 Task: Find connections with filter location Tamandaré with filter topic #Entrepreneurshipwith filter profile language French with filter current company Aragen Life Sciences with filter school Bangalore University with filter industry Accessible Architecture and Design with filter service category Lead Generation with filter keywords title Title Analyst
Action: Mouse moved to (264, 348)
Screenshot: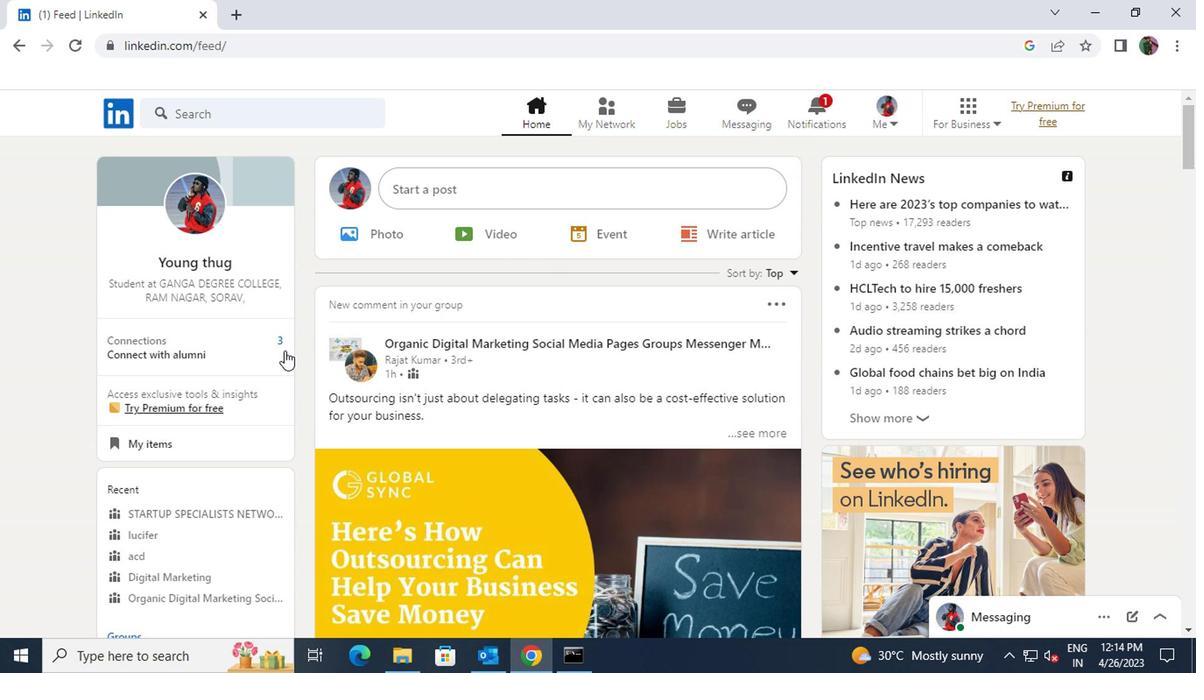 
Action: Mouse pressed left at (264, 348)
Screenshot: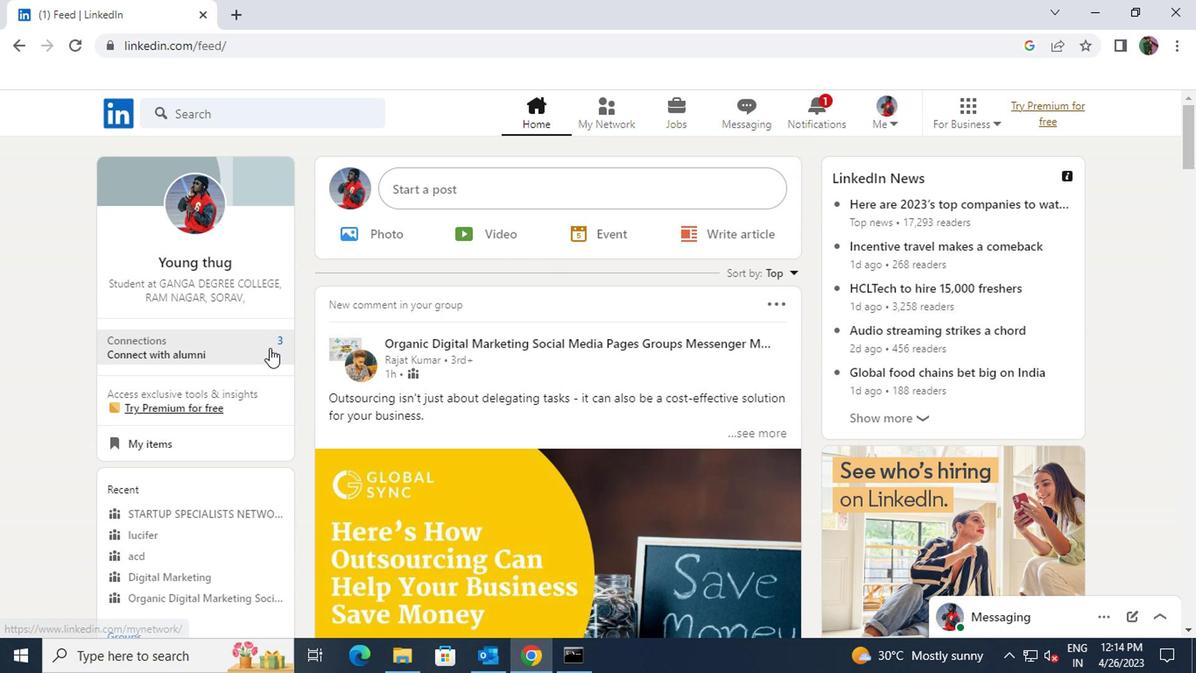 
Action: Mouse moved to (258, 208)
Screenshot: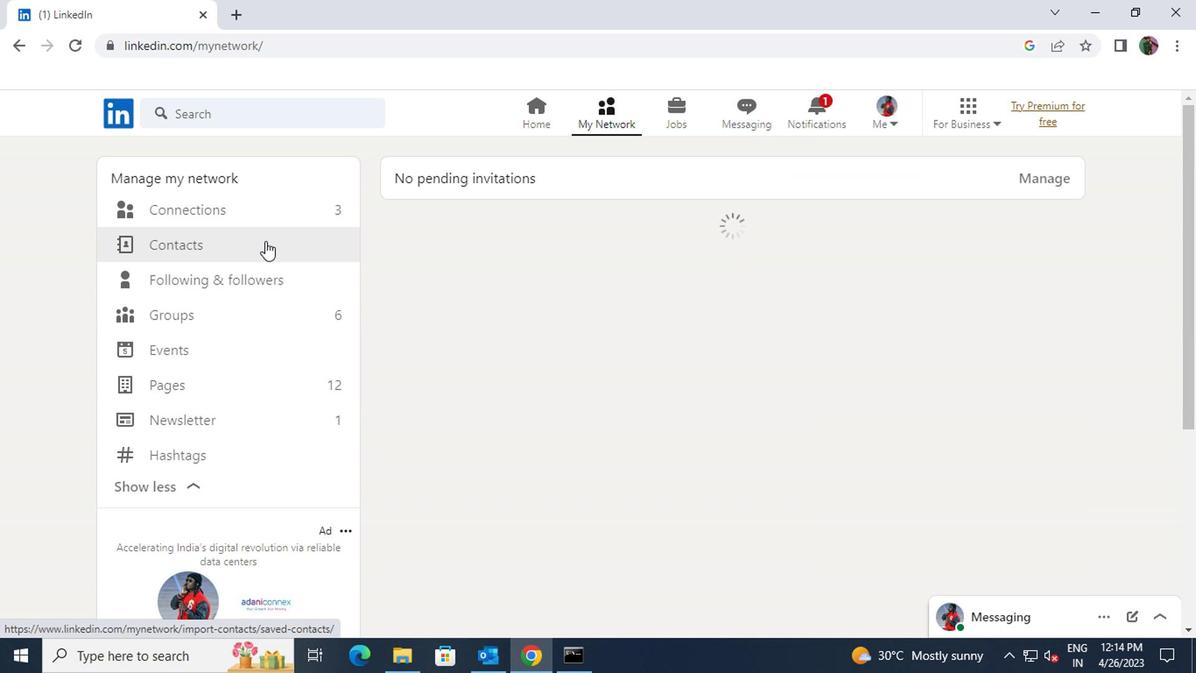 
Action: Mouse pressed left at (258, 208)
Screenshot: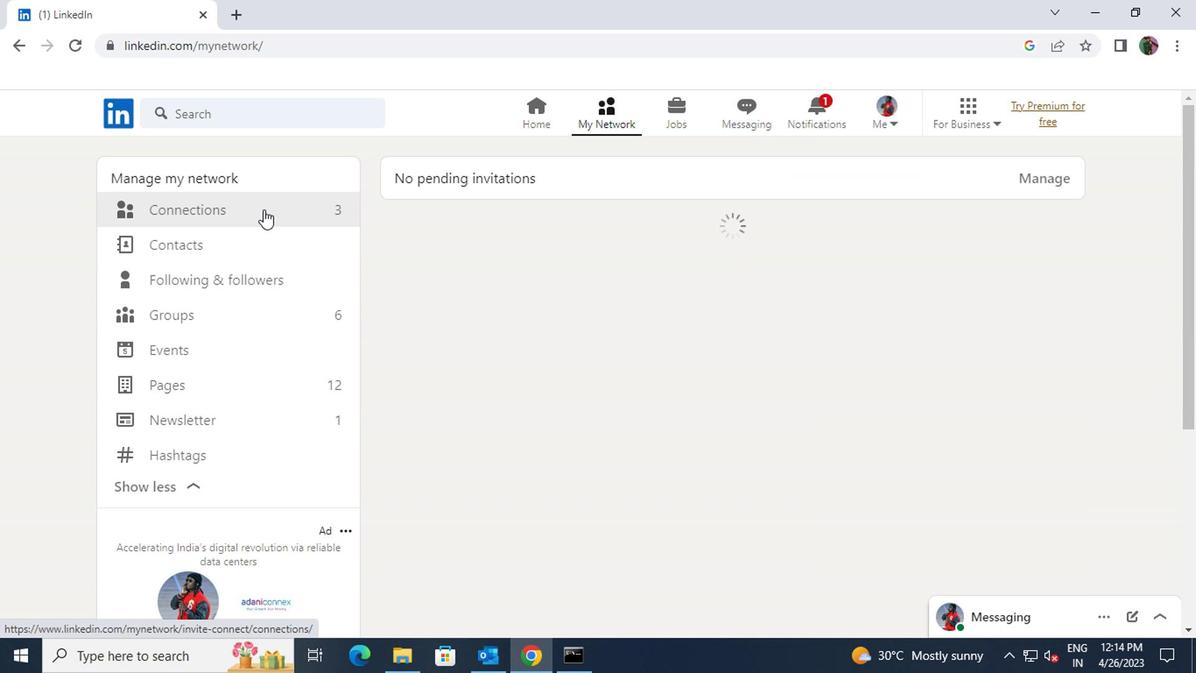 
Action: Mouse moved to (696, 211)
Screenshot: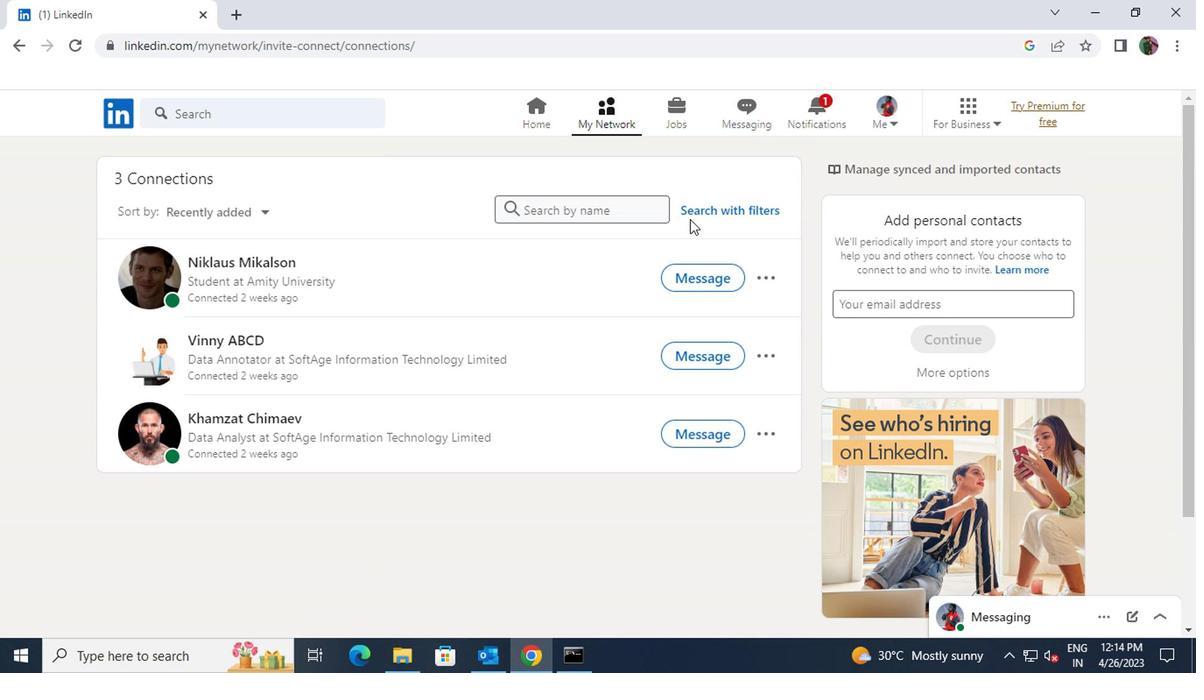 
Action: Mouse pressed left at (696, 211)
Screenshot: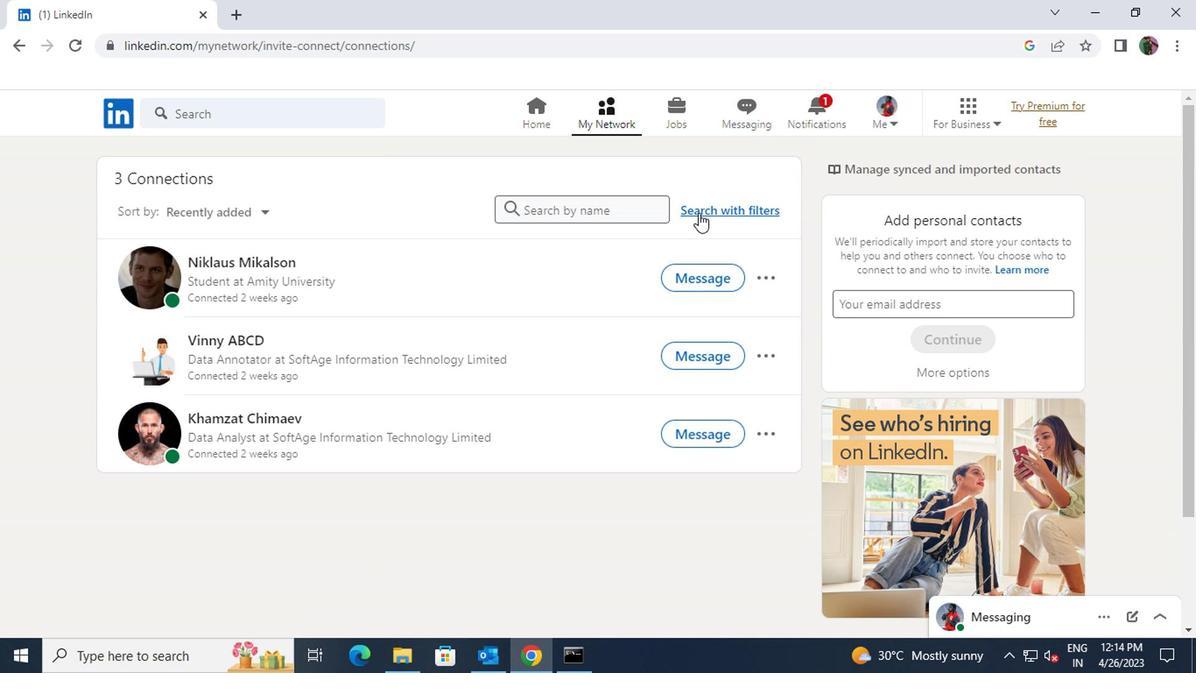 
Action: Mouse moved to (630, 164)
Screenshot: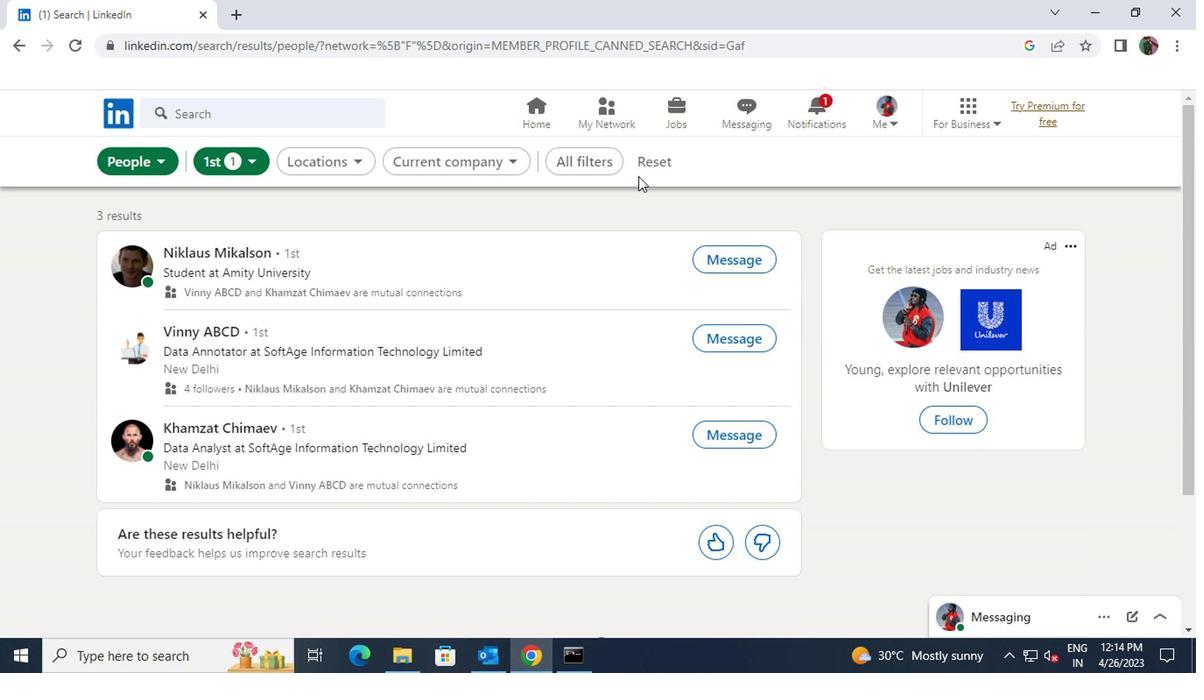 
Action: Mouse pressed left at (630, 164)
Screenshot: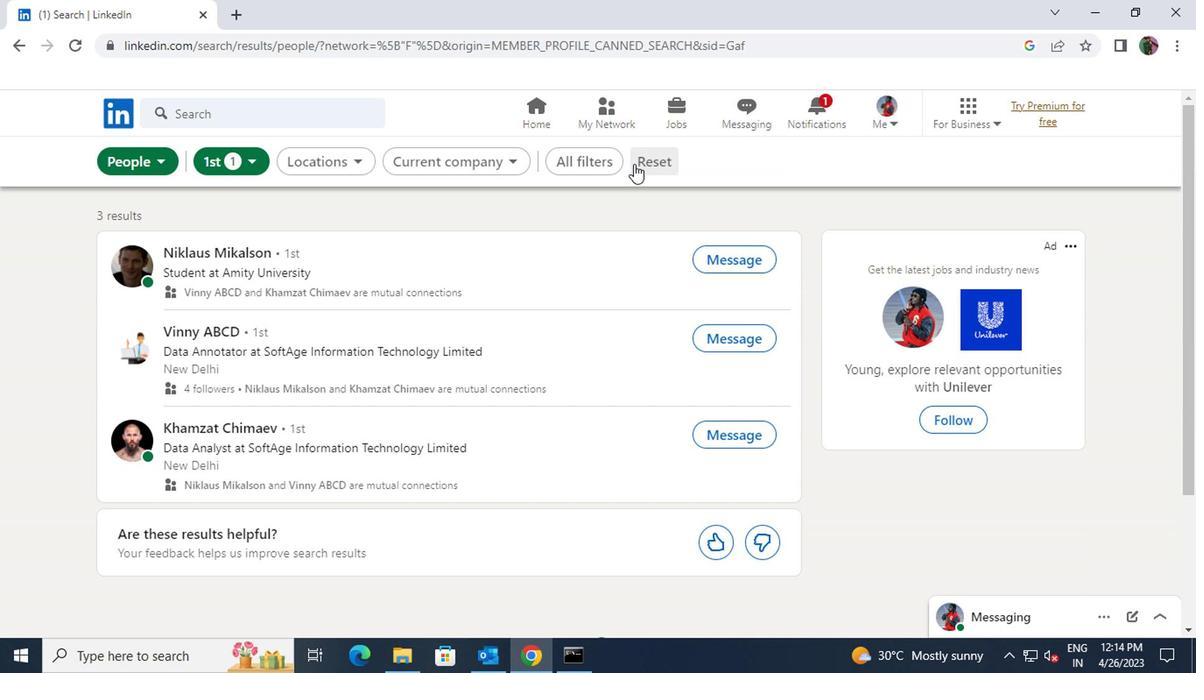 
Action: Mouse pressed left at (630, 164)
Screenshot: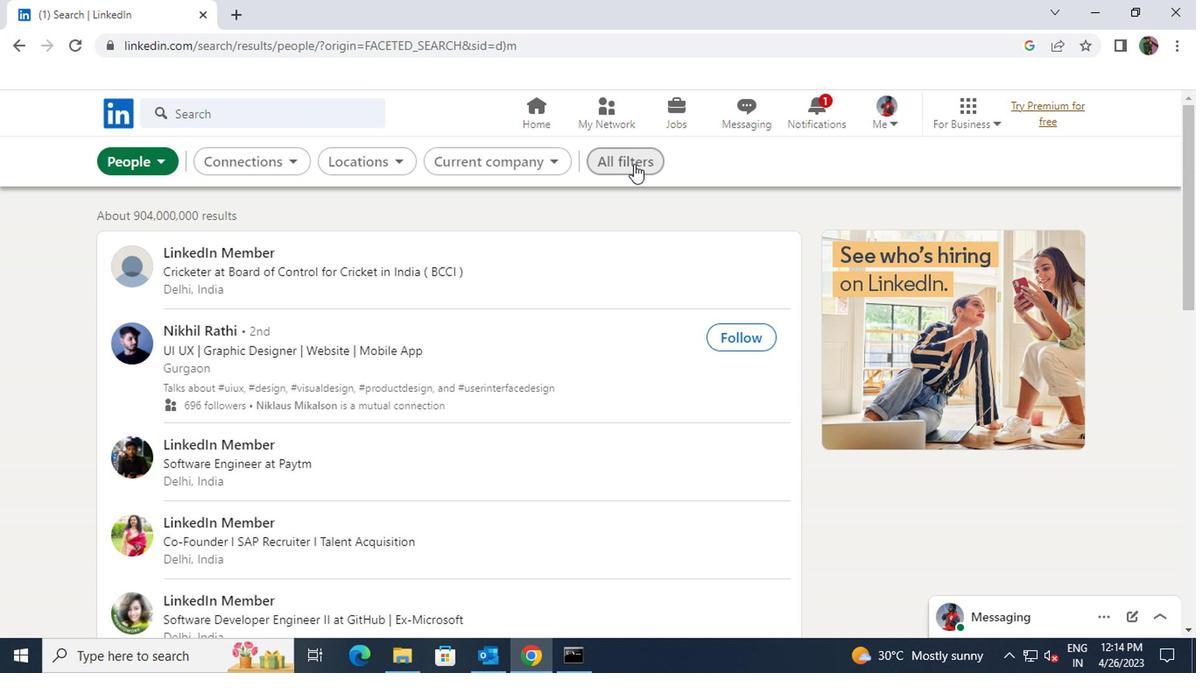 
Action: Mouse moved to (903, 365)
Screenshot: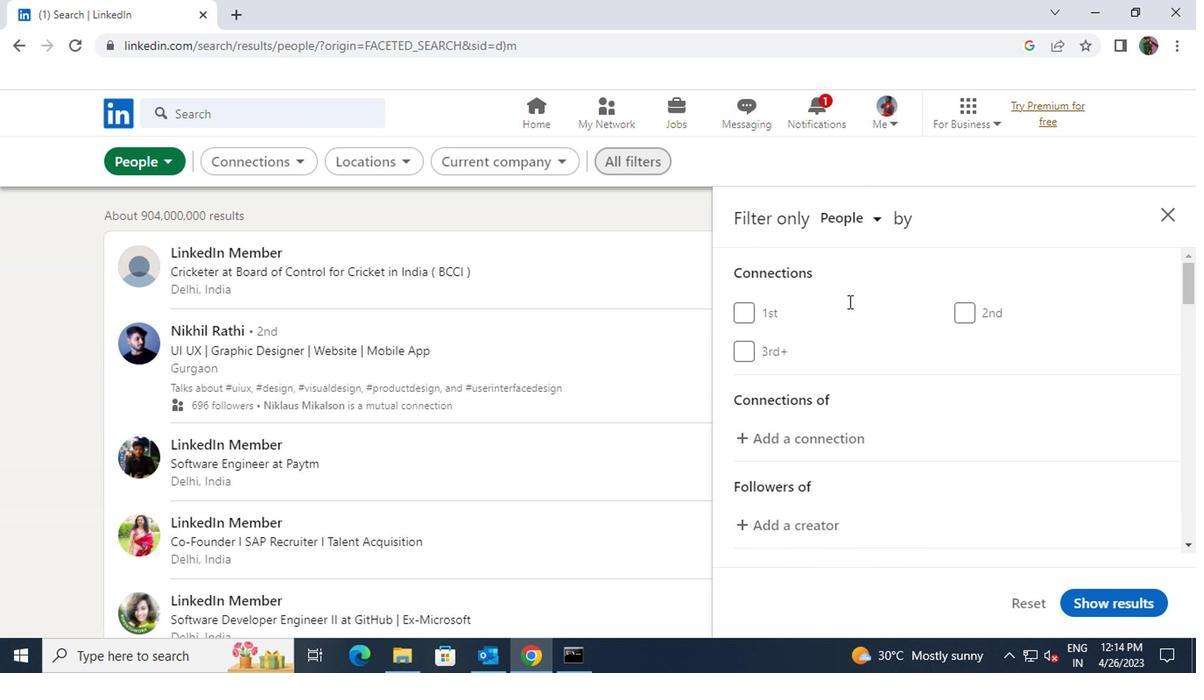 
Action: Mouse scrolled (903, 364) with delta (0, 0)
Screenshot: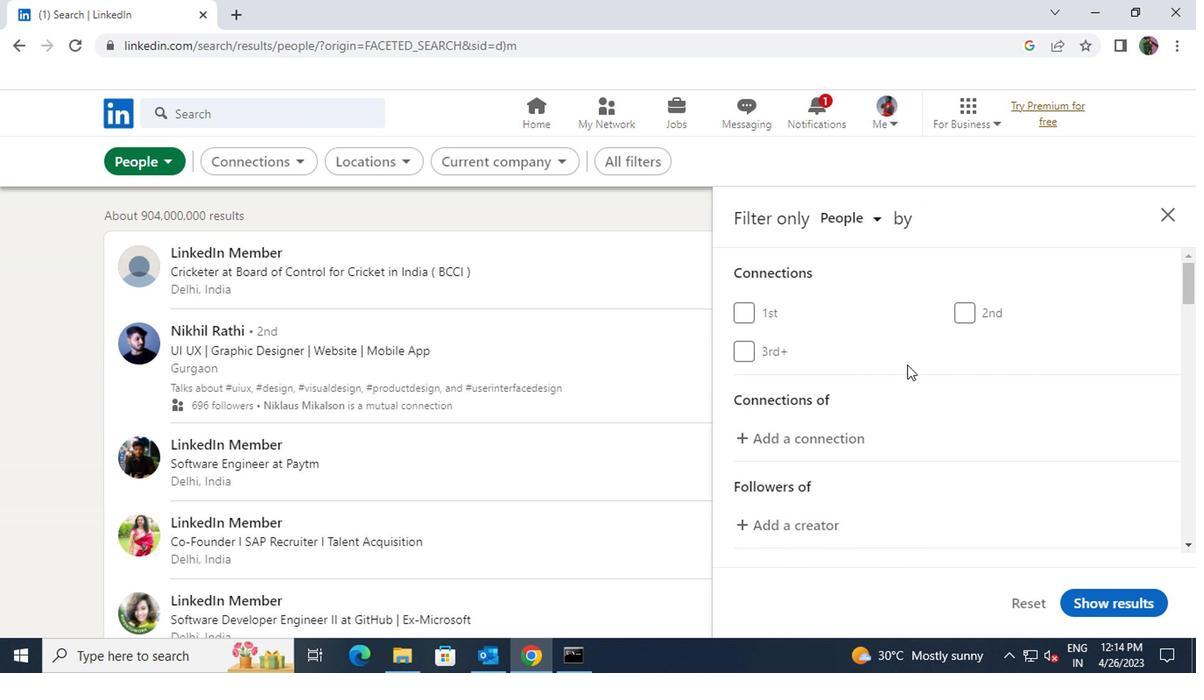
Action: Mouse scrolled (903, 364) with delta (0, 0)
Screenshot: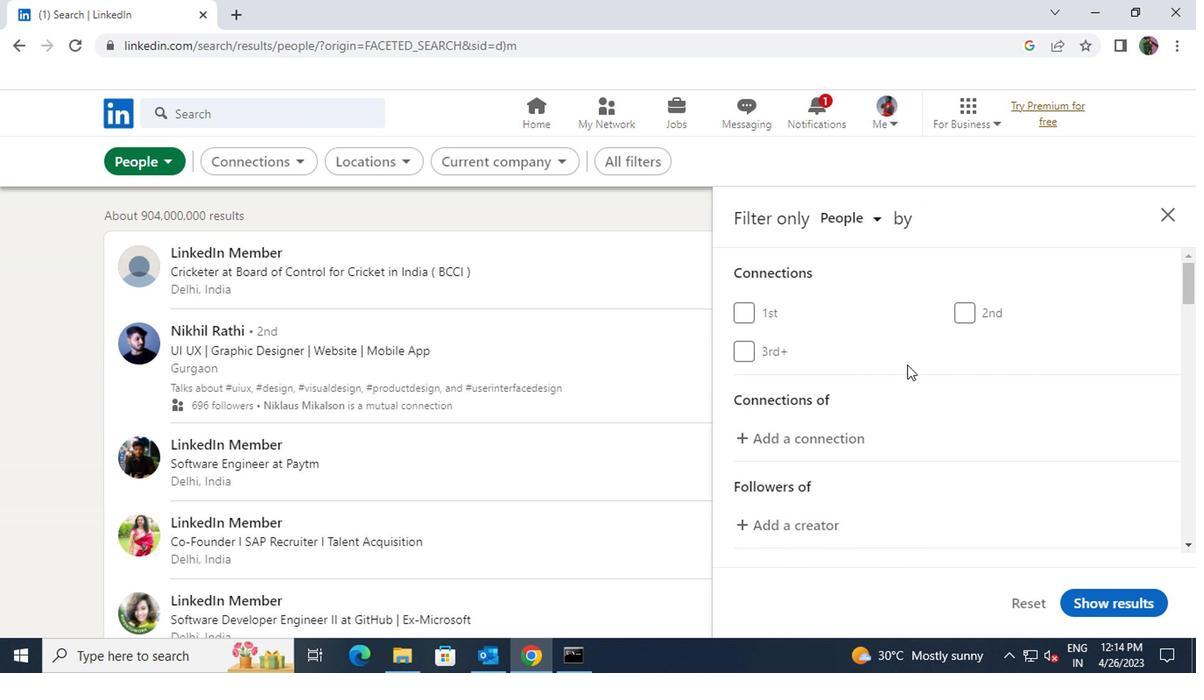
Action: Mouse scrolled (903, 364) with delta (0, 0)
Screenshot: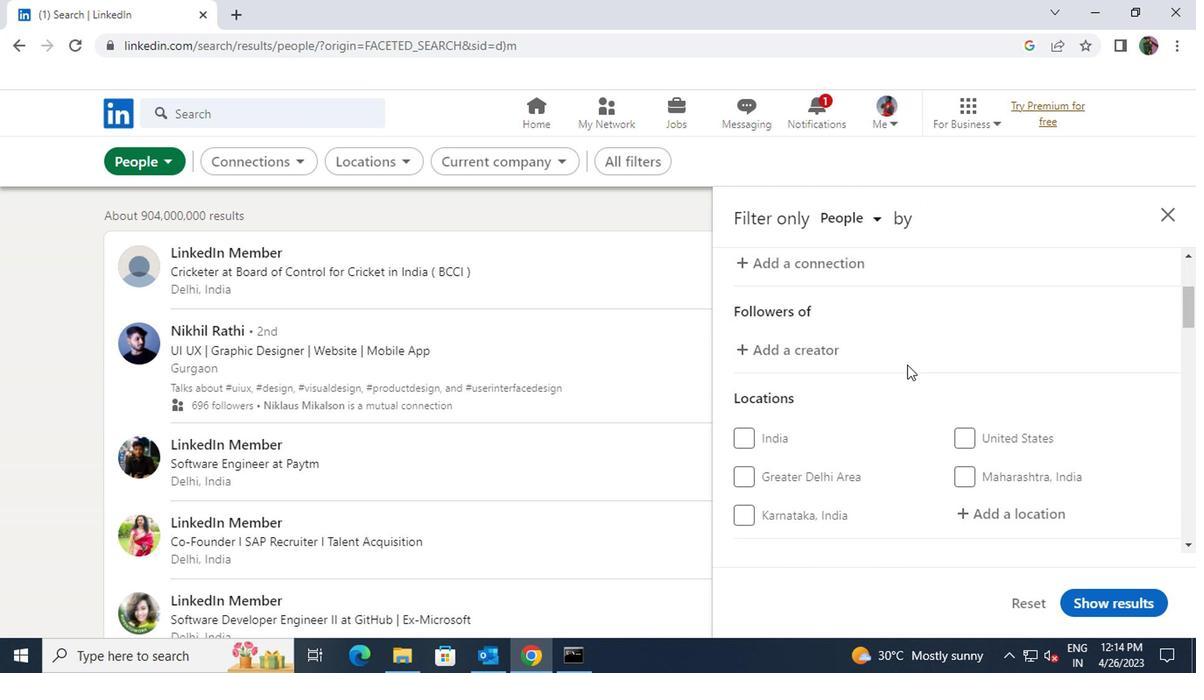 
Action: Mouse scrolled (903, 364) with delta (0, 0)
Screenshot: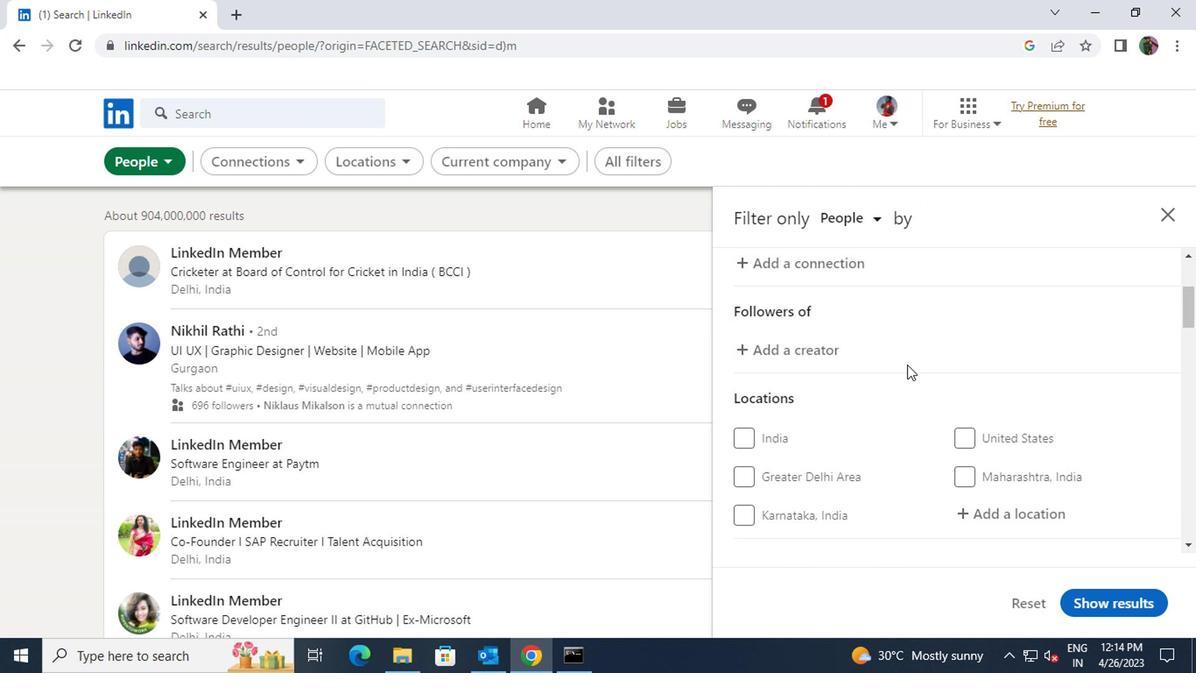 
Action: Mouse moved to (987, 339)
Screenshot: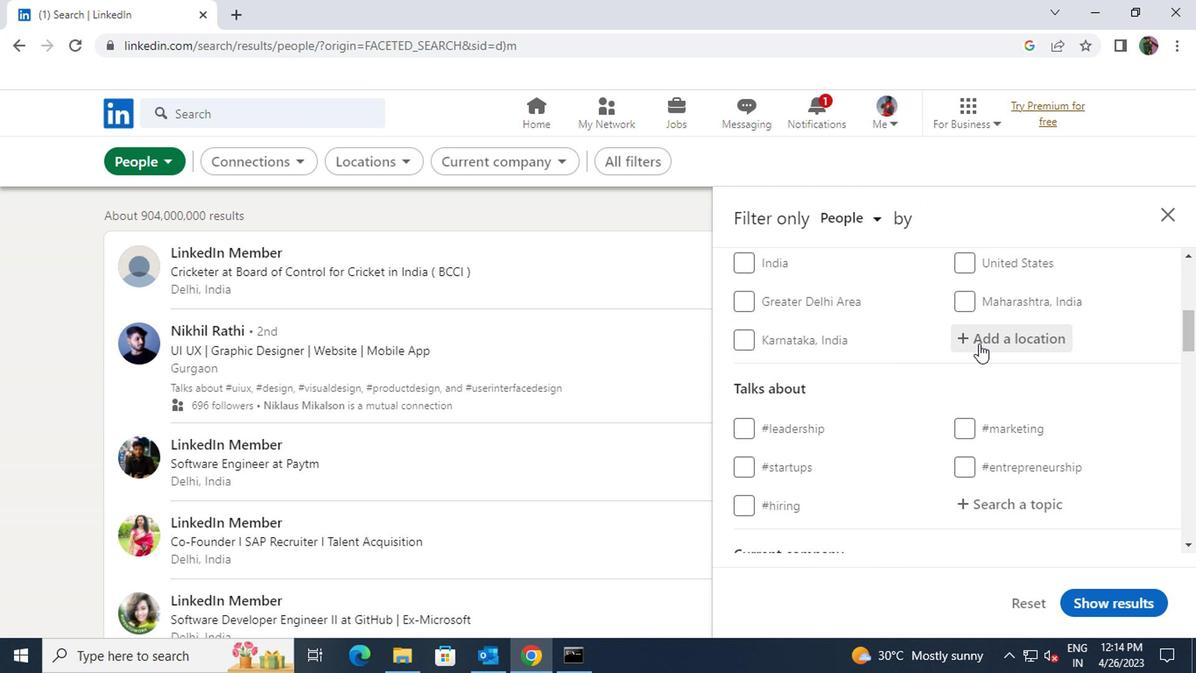 
Action: Mouse pressed left at (987, 339)
Screenshot: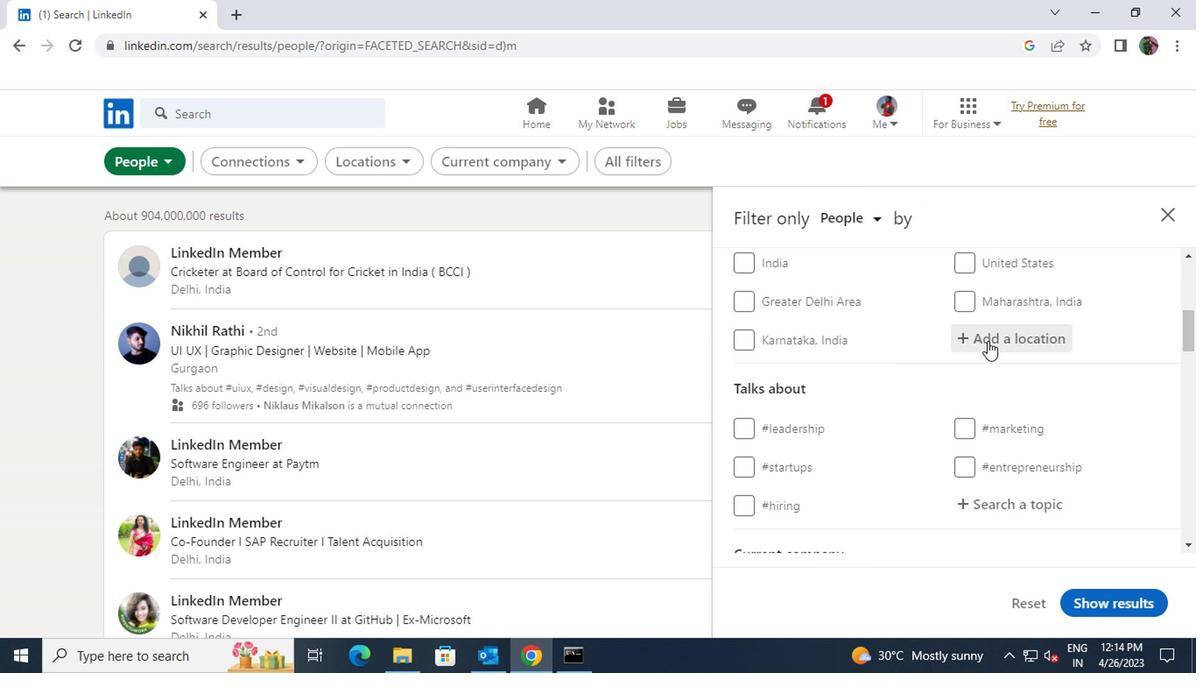 
Action: Key pressed <Key.shift>TAMANDARE
Screenshot: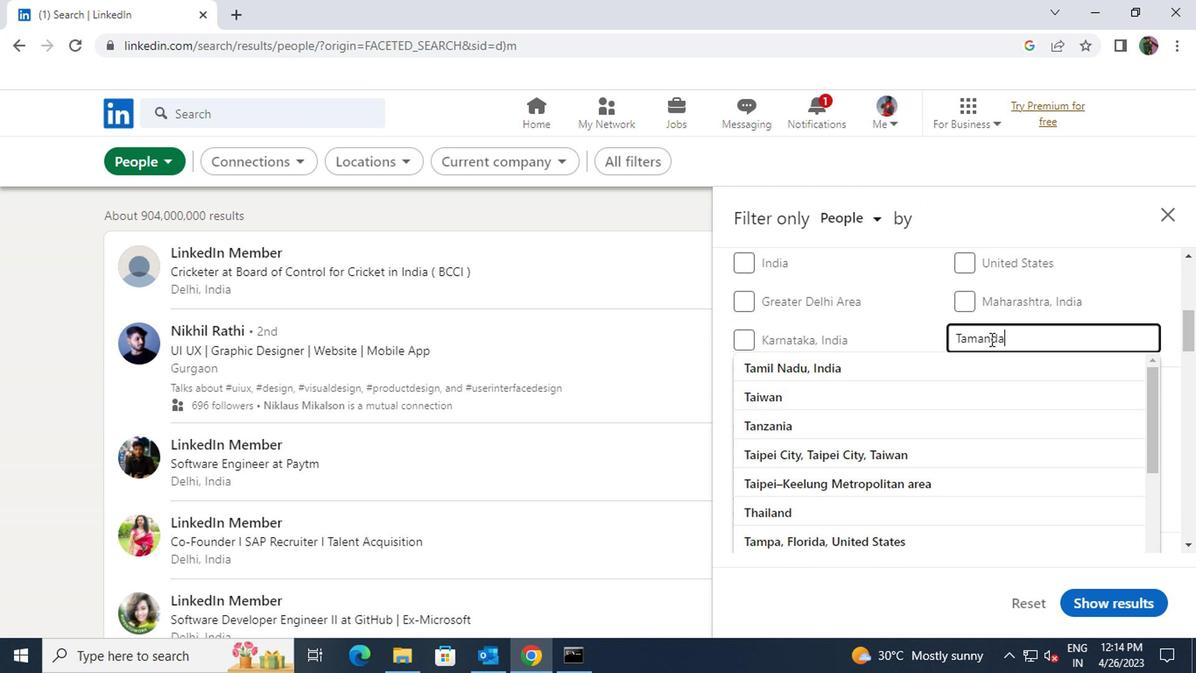 
Action: Mouse moved to (970, 372)
Screenshot: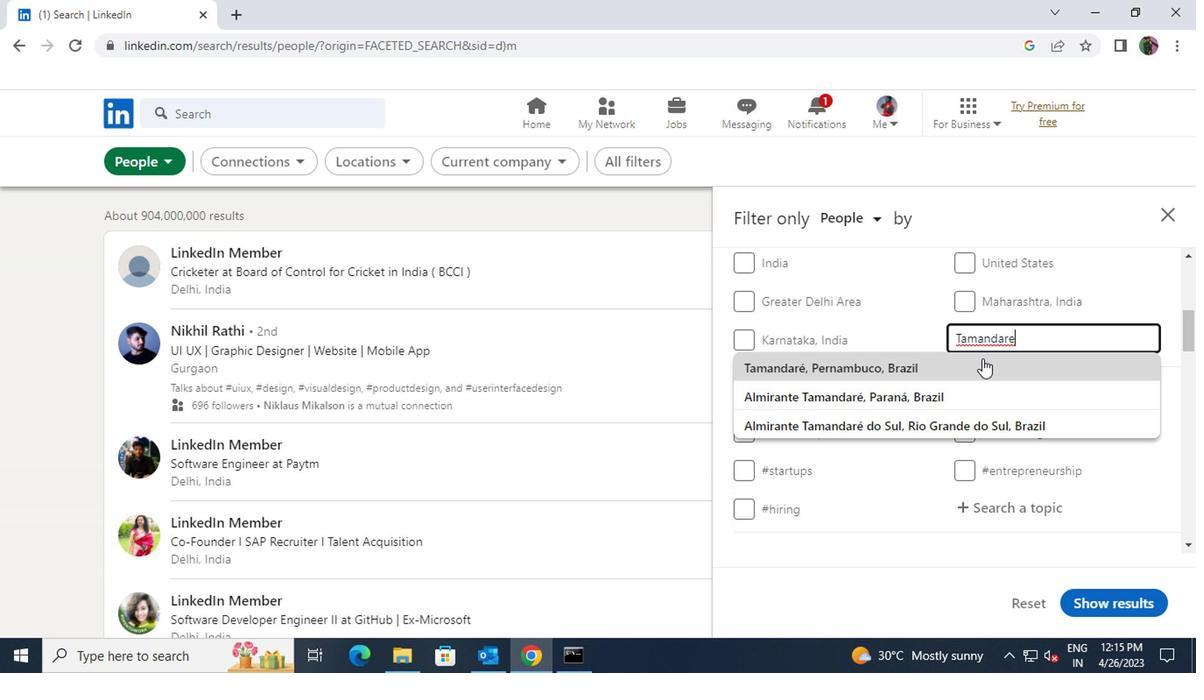 
Action: Mouse pressed left at (970, 372)
Screenshot: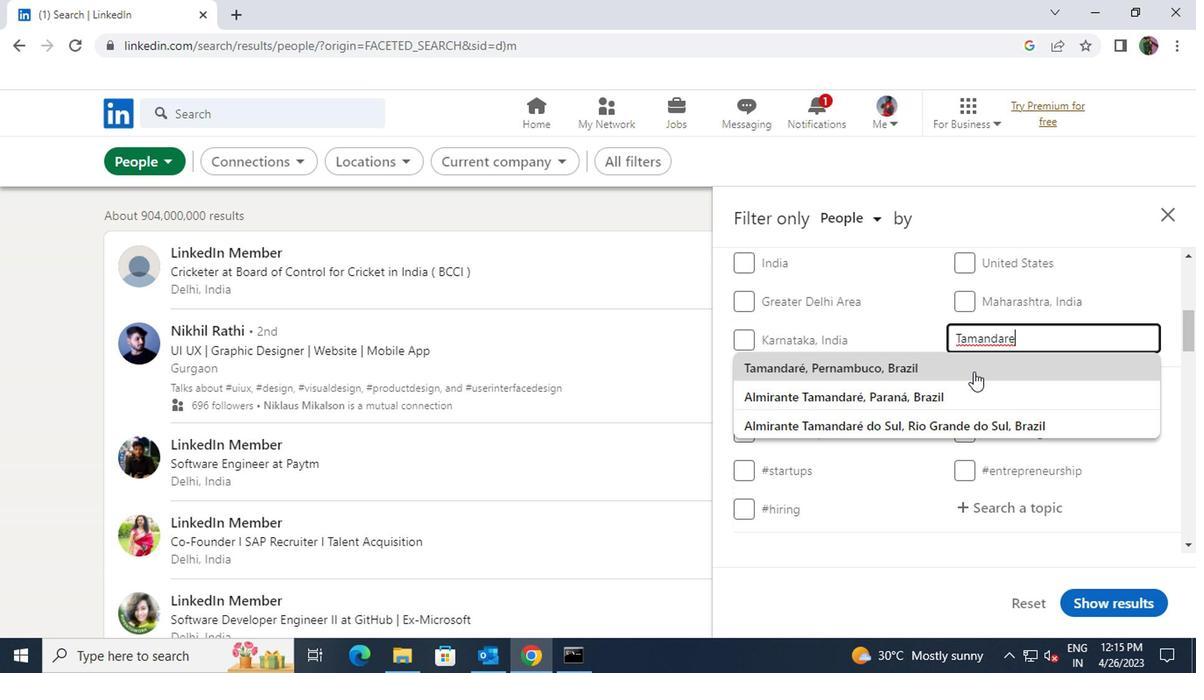 
Action: Mouse scrolled (970, 371) with delta (0, 0)
Screenshot: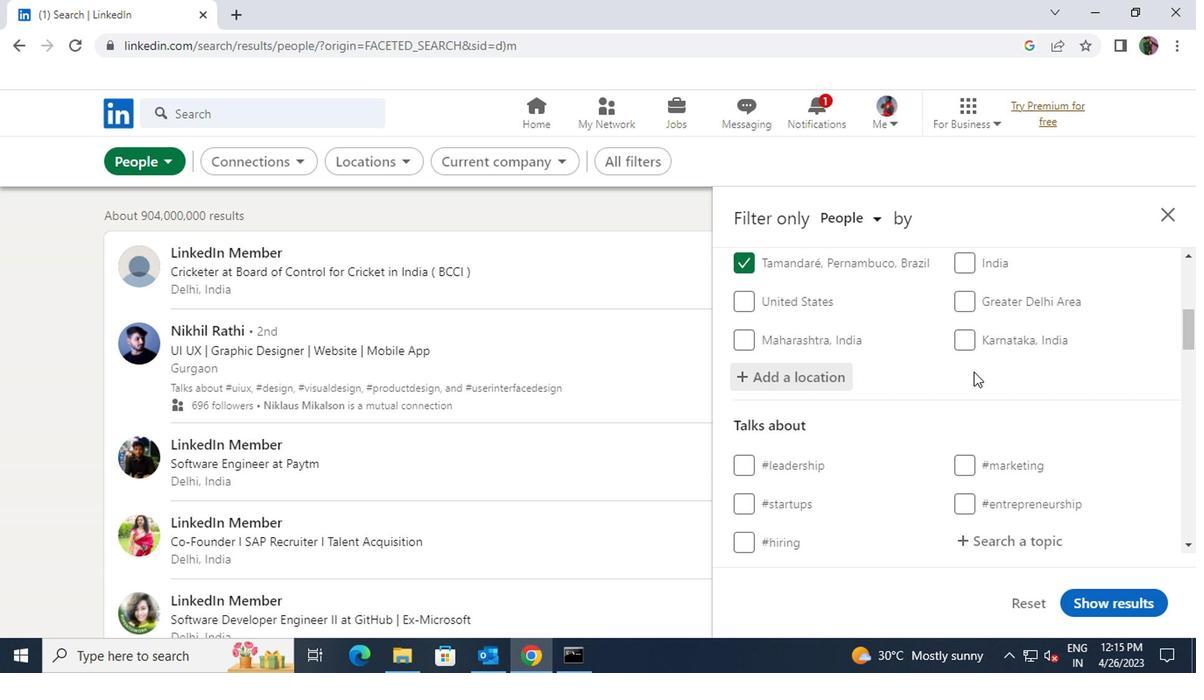 
Action: Mouse scrolled (970, 371) with delta (0, 0)
Screenshot: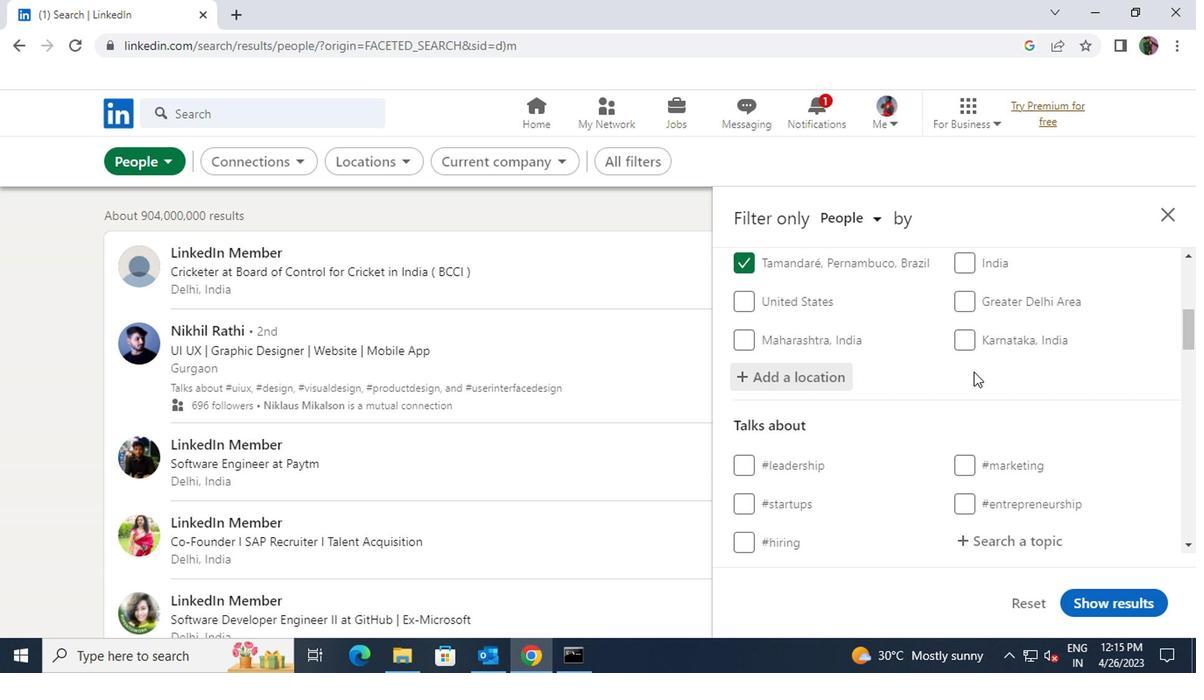
Action: Mouse moved to (970, 369)
Screenshot: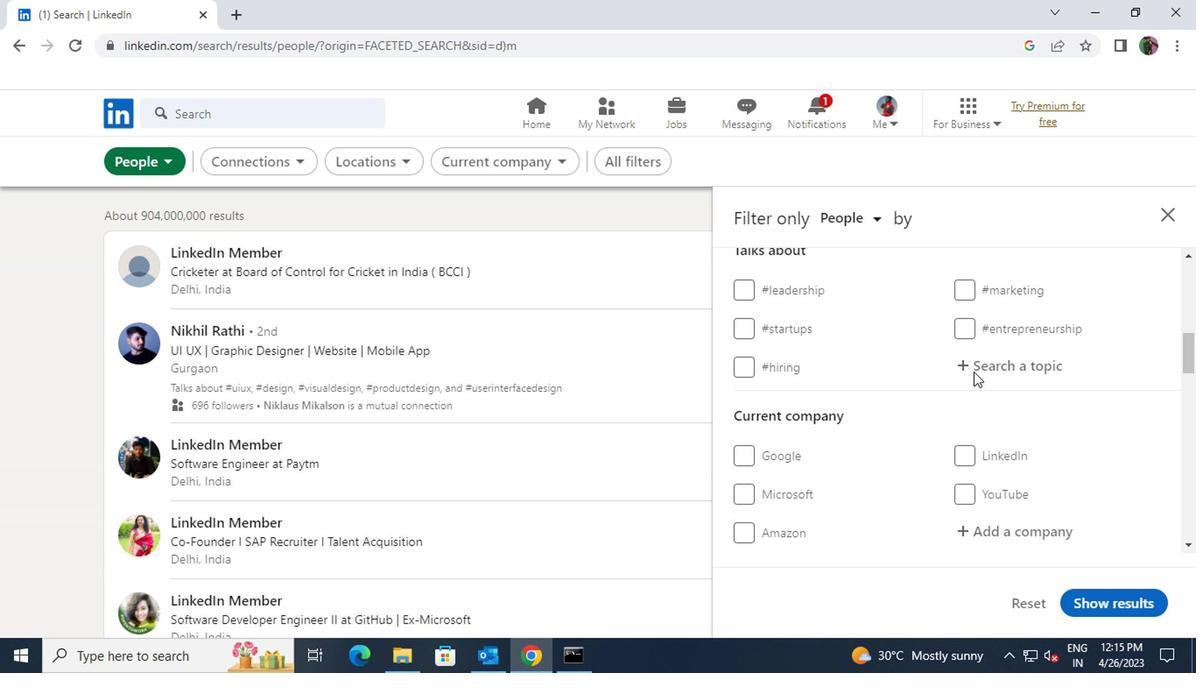 
Action: Mouse pressed left at (970, 369)
Screenshot: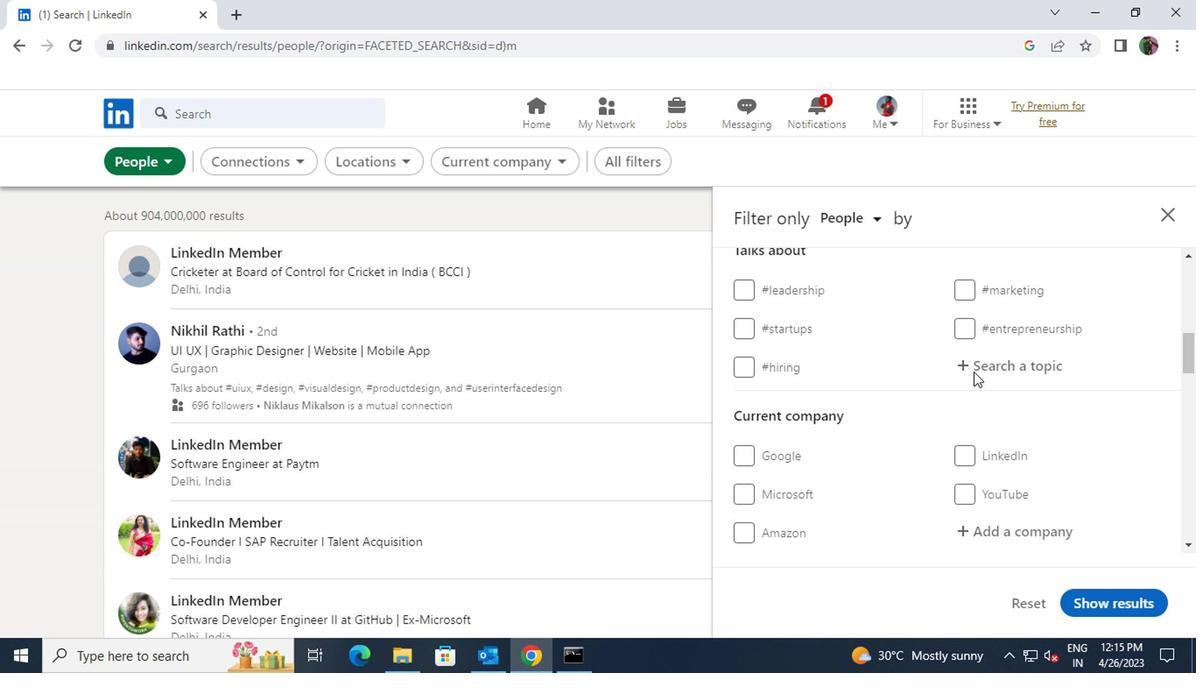 
Action: Key pressed <Key.shift><Key.shift><Key.shift><Key.shift><Key.shift>#<Key.shift>ENTERPERNERSHIP
Screenshot: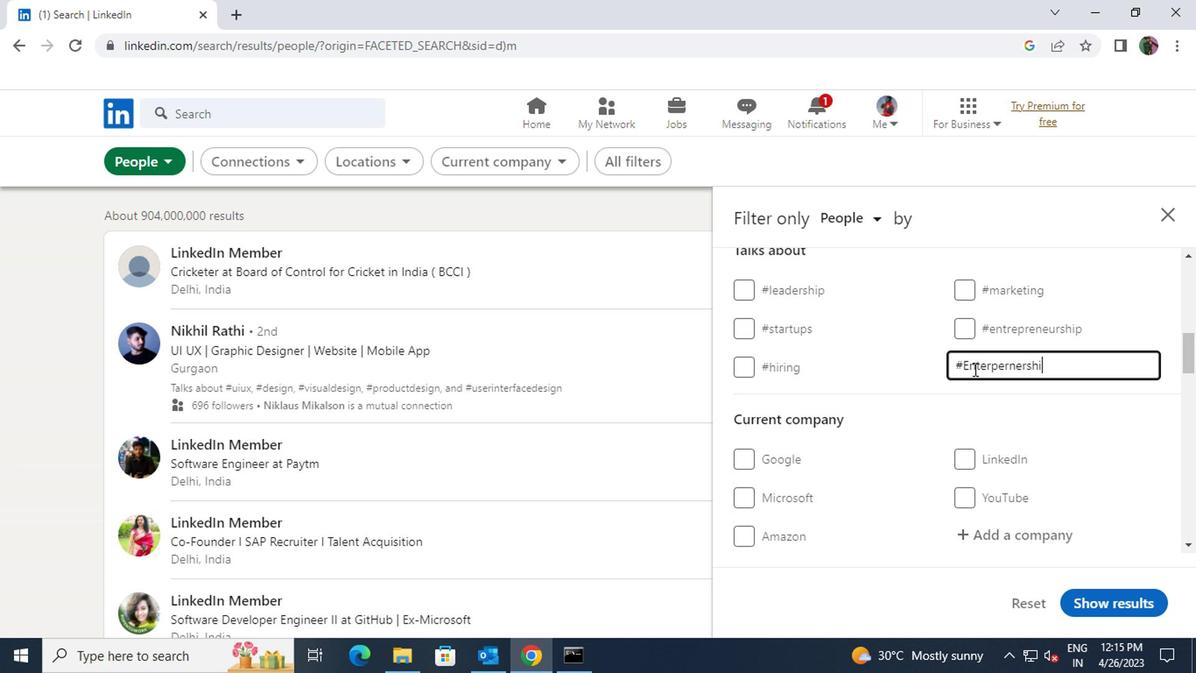 
Action: Mouse scrolled (970, 368) with delta (0, 0)
Screenshot: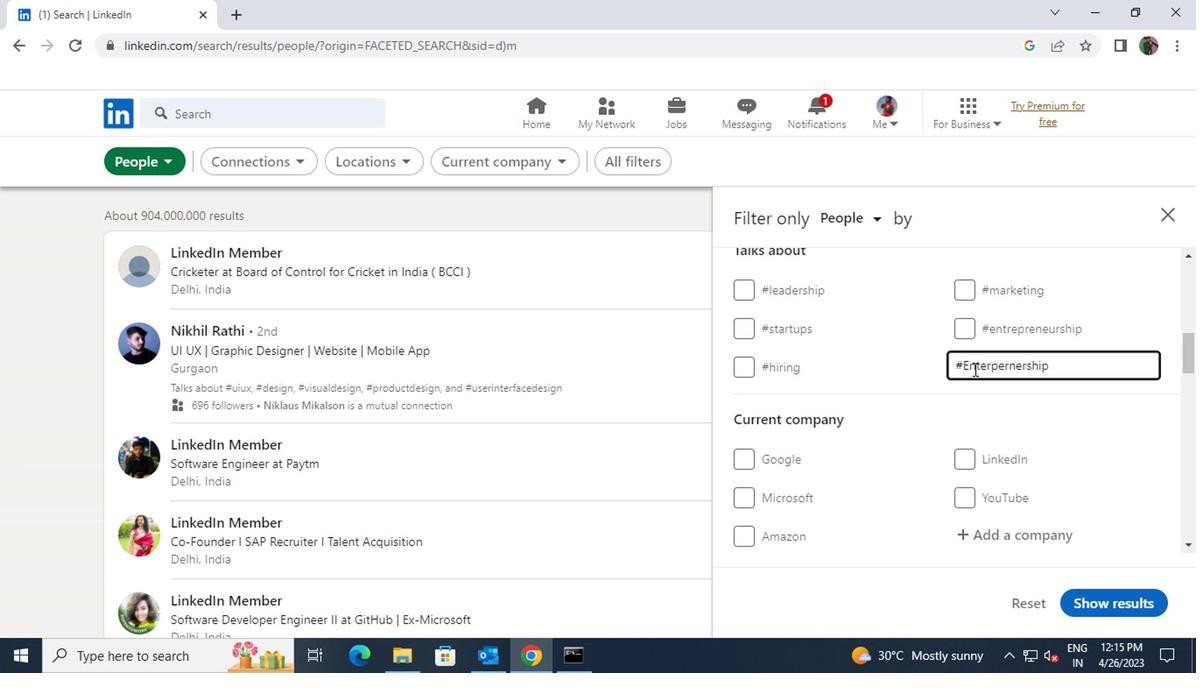 
Action: Mouse scrolled (970, 368) with delta (0, 0)
Screenshot: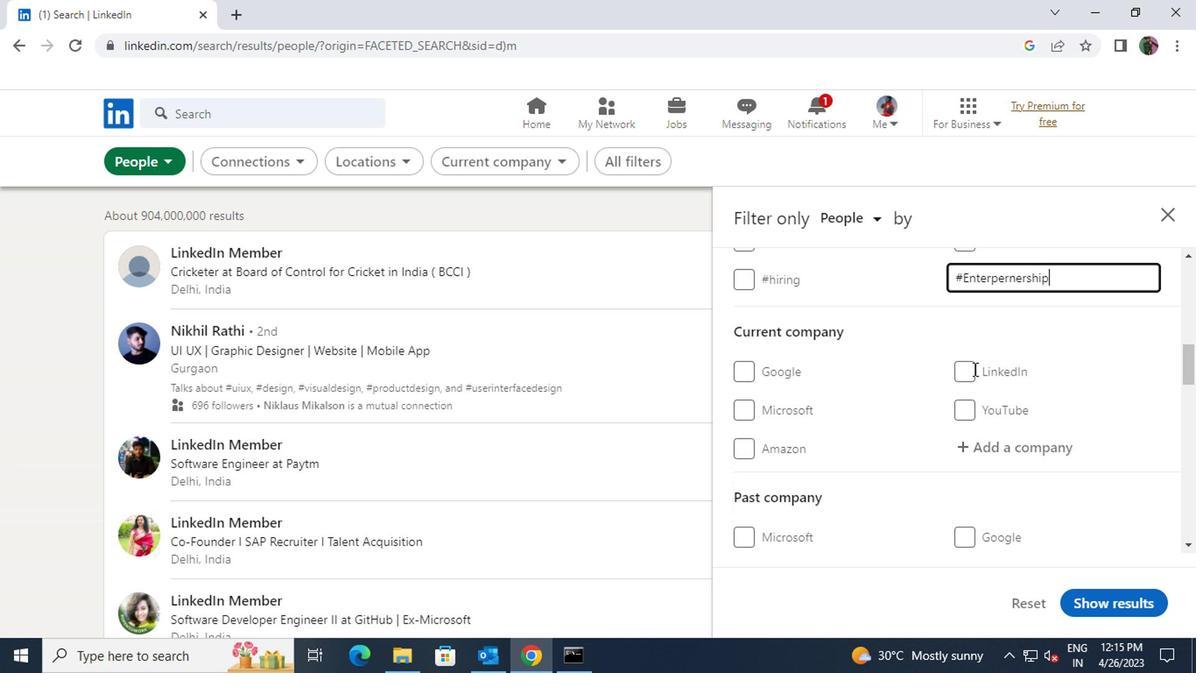 
Action: Mouse moved to (975, 359)
Screenshot: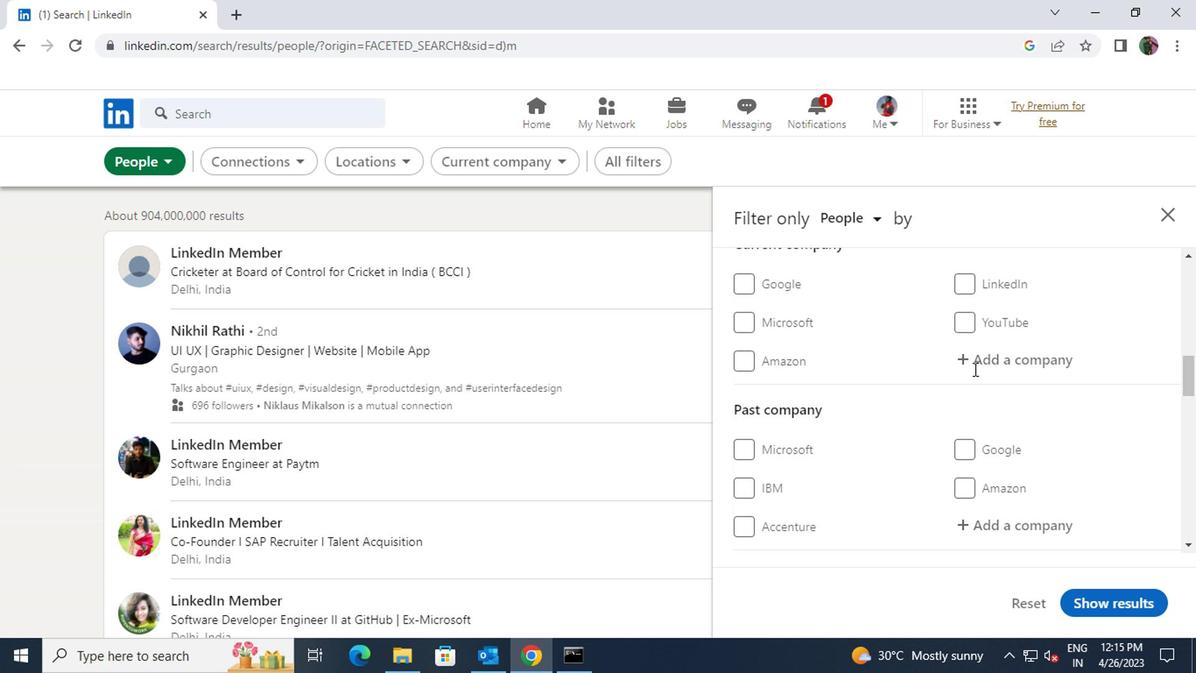
Action: Mouse pressed left at (975, 359)
Screenshot: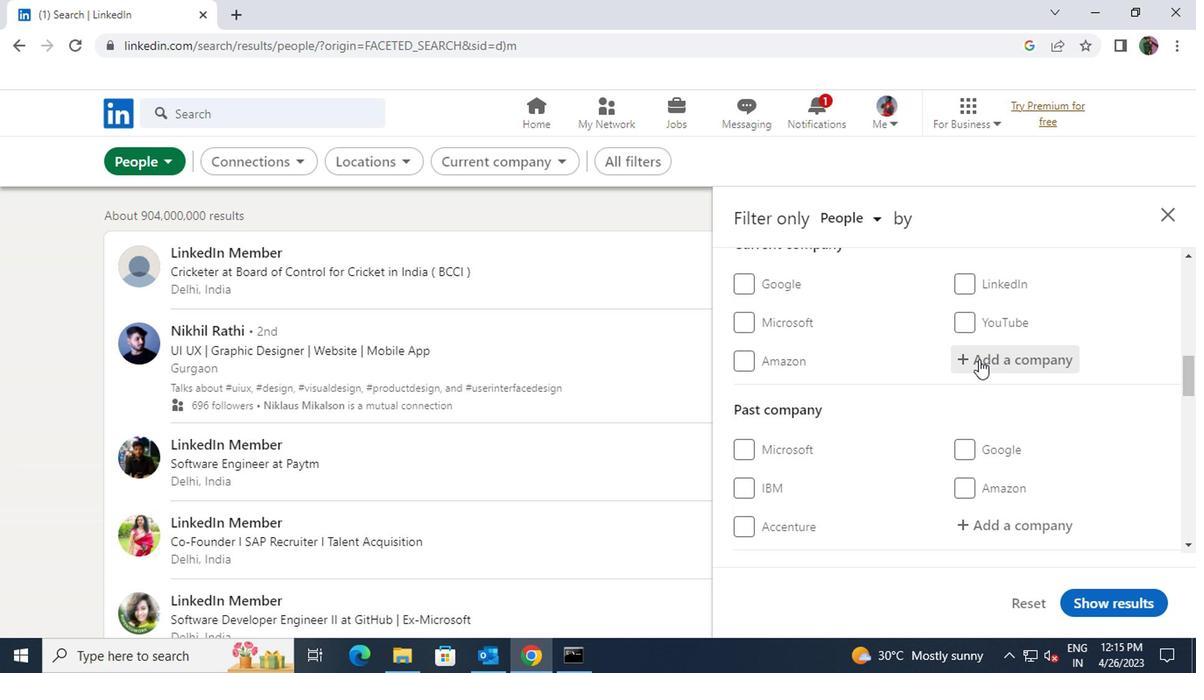 
Action: Key pressed <Key.shift>ARAGEN
Screenshot: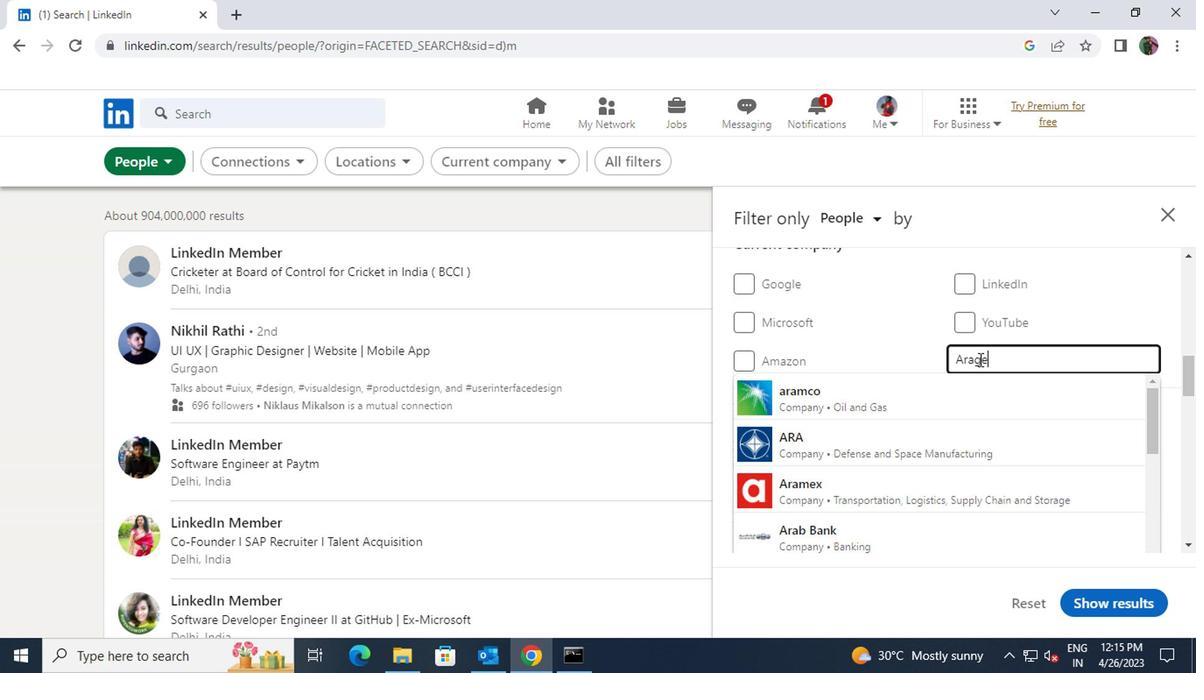 
Action: Mouse moved to (957, 384)
Screenshot: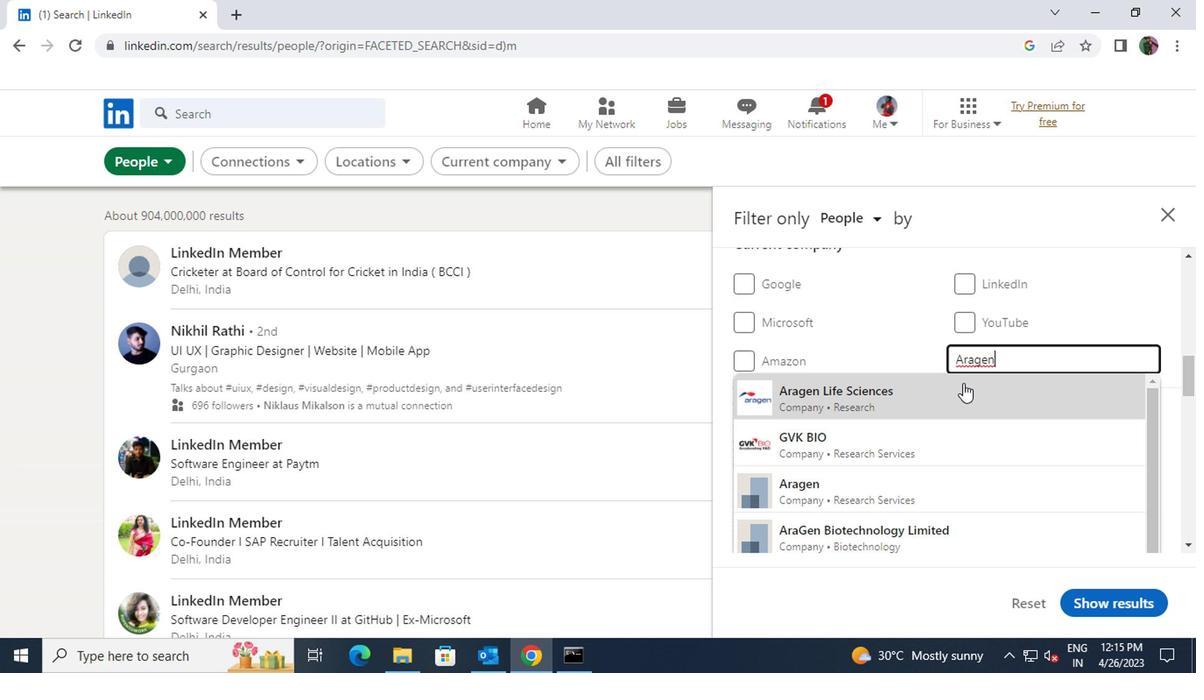 
Action: Mouse pressed left at (957, 384)
Screenshot: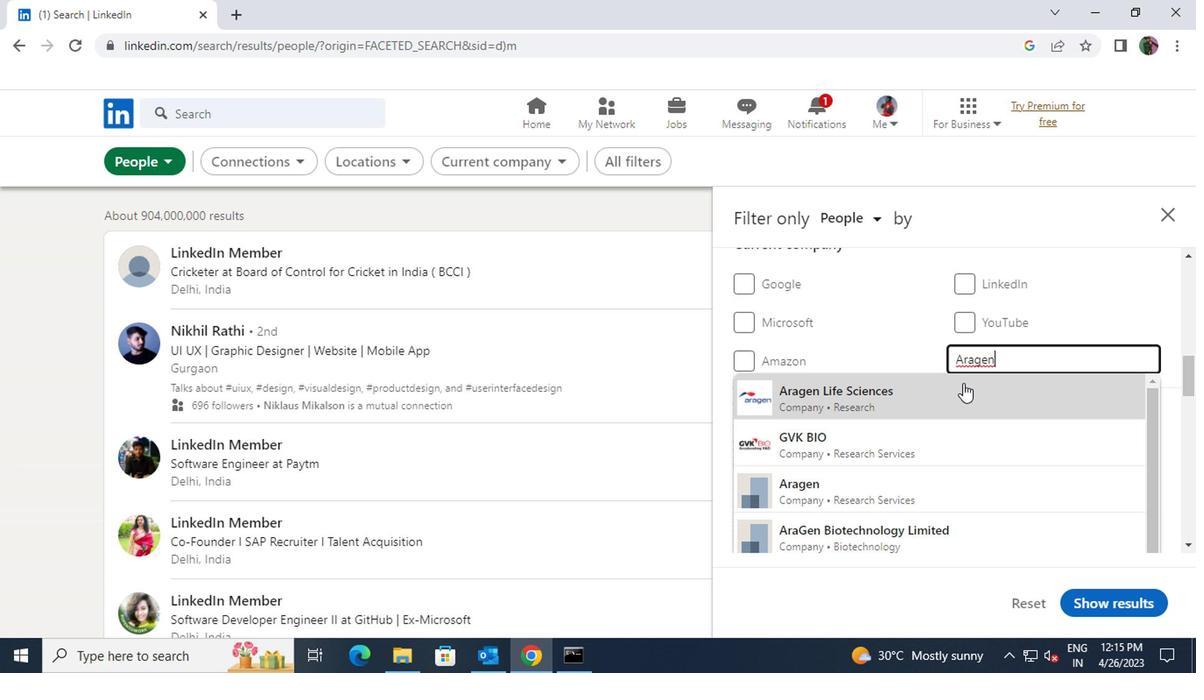 
Action: Mouse scrolled (957, 383) with delta (0, -1)
Screenshot: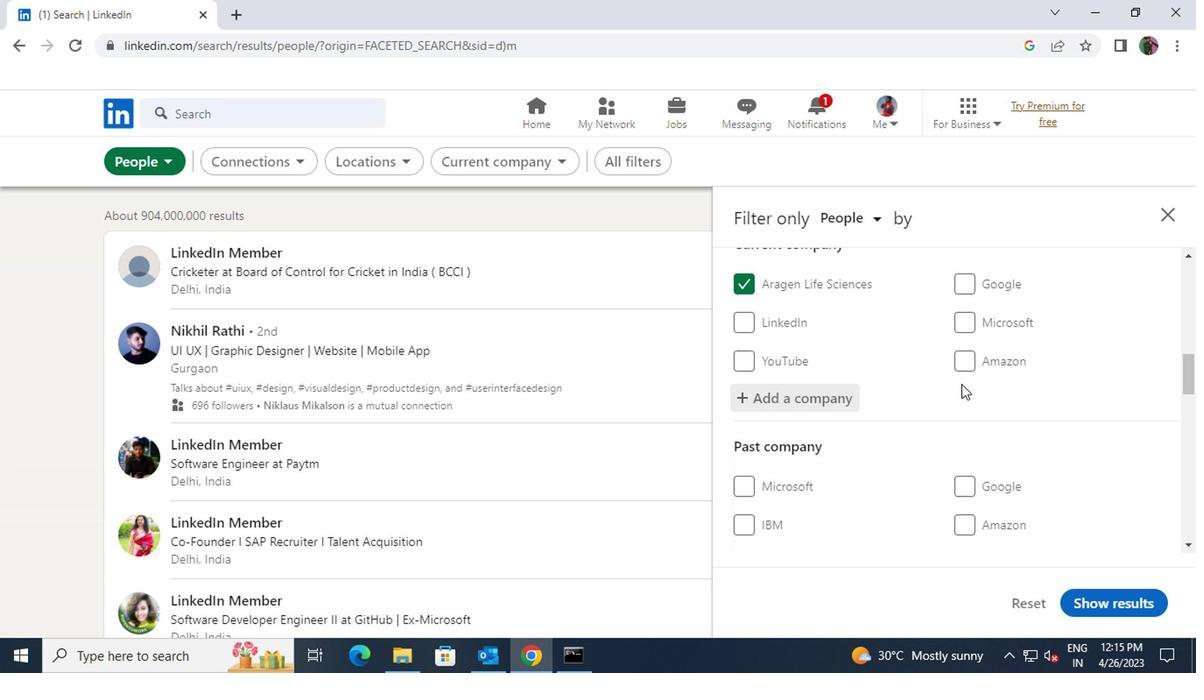
Action: Mouse scrolled (957, 383) with delta (0, -1)
Screenshot: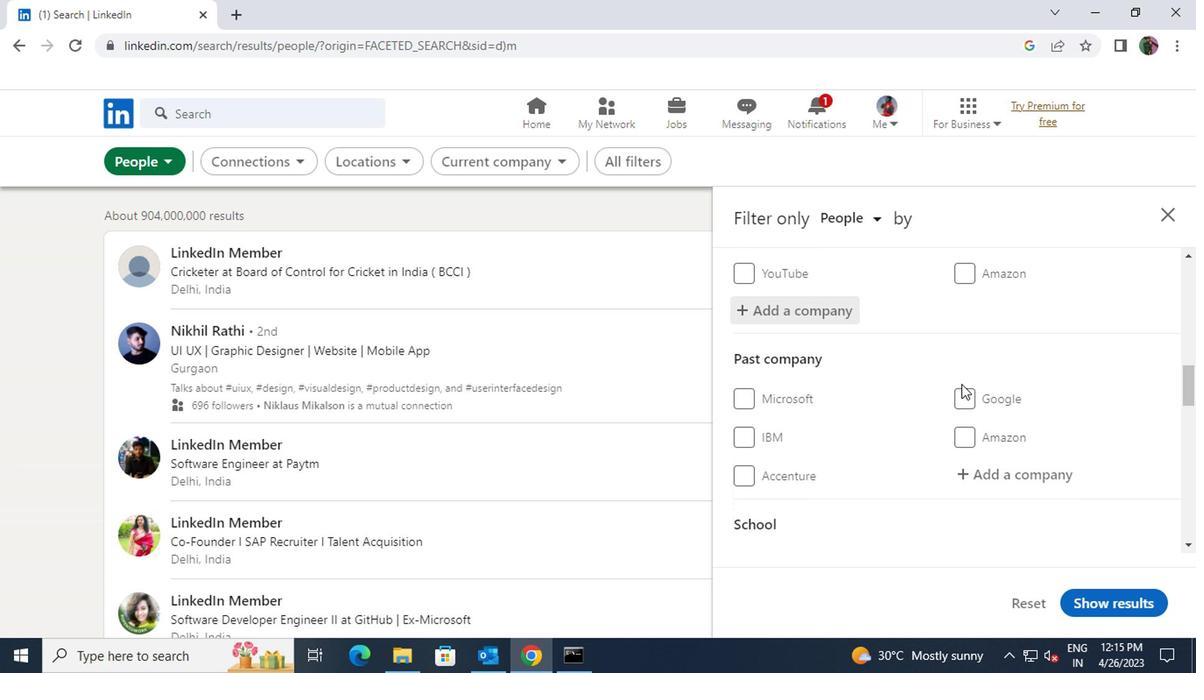 
Action: Mouse scrolled (957, 383) with delta (0, -1)
Screenshot: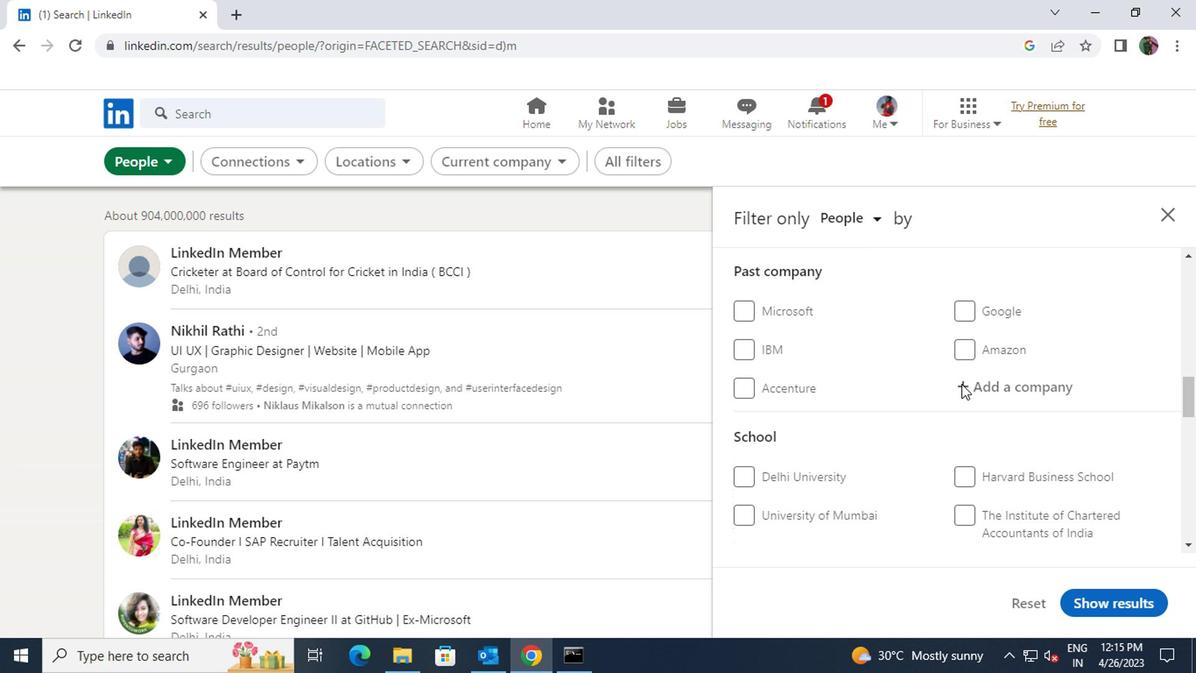 
Action: Mouse scrolled (957, 383) with delta (0, -1)
Screenshot: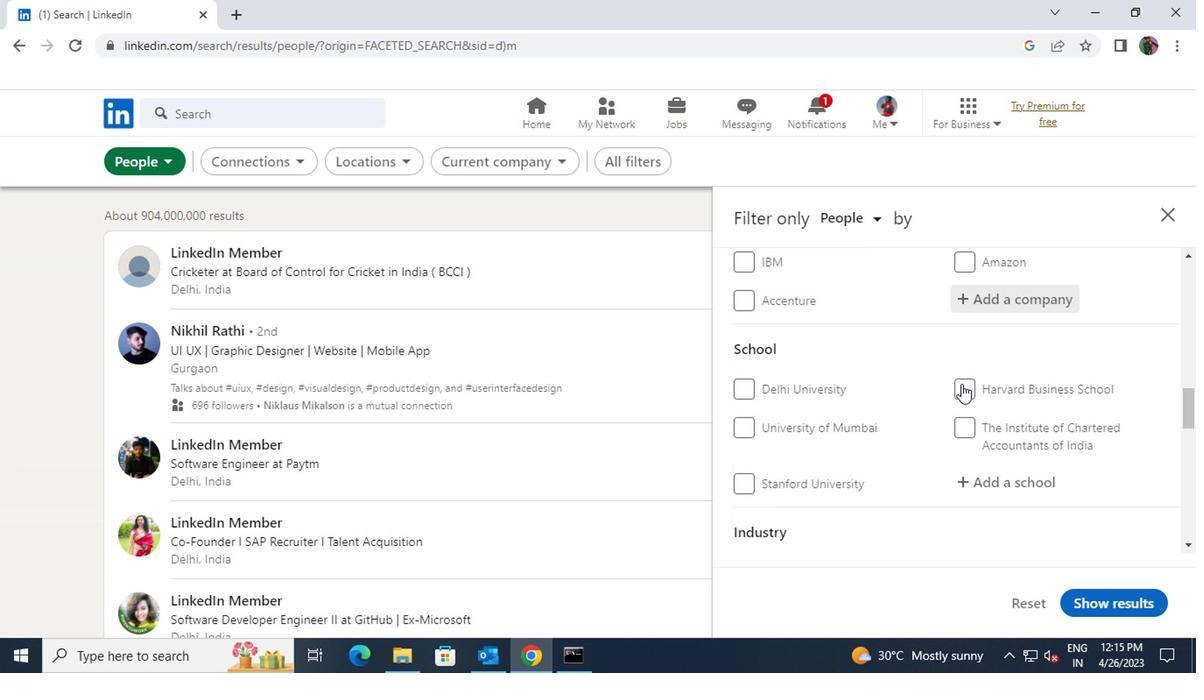 
Action: Mouse moved to (968, 389)
Screenshot: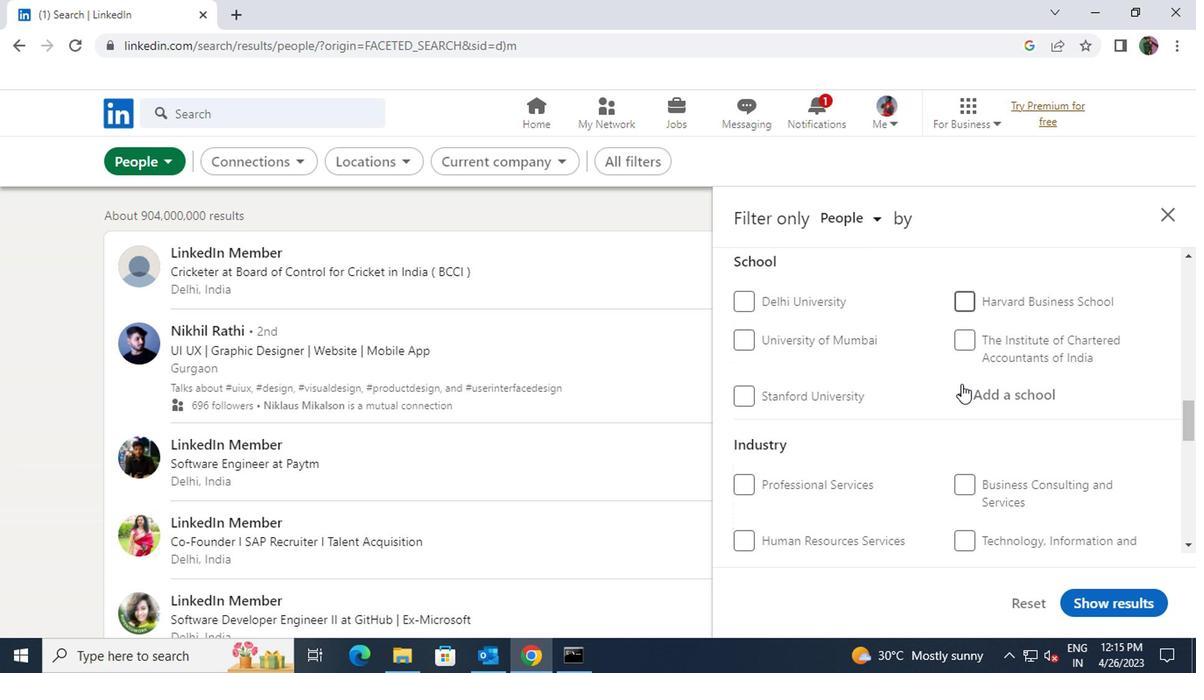 
Action: Mouse pressed left at (968, 389)
Screenshot: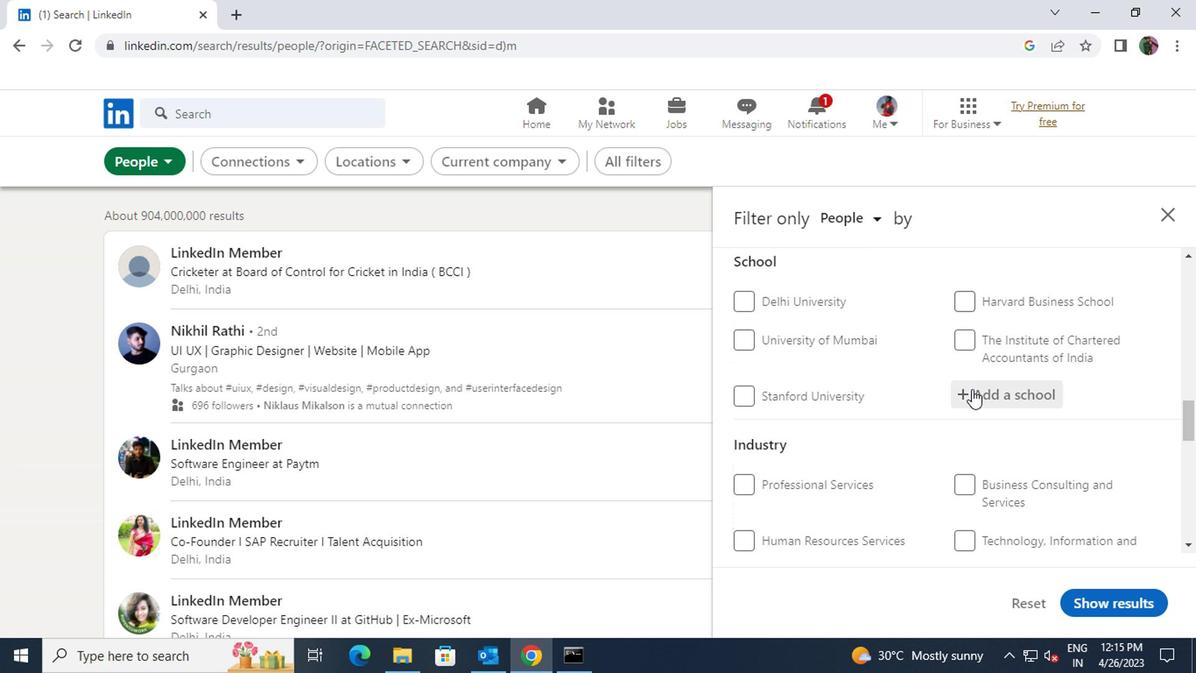 
Action: Key pressed <Key.shift><Key.shift><Key.shift><Key.shift><Key.shift><Key.shift><Key.shift><Key.shift><Key.shift><Key.shift><Key.shift><Key.shift><Key.shift><Key.shift><Key.shift><Key.shift><Key.shift><Key.shift><Key.shift><Key.shift><Key.shift><Key.shift><Key.shift><Key.shift><Key.shift><Key.shift>BANG
Screenshot: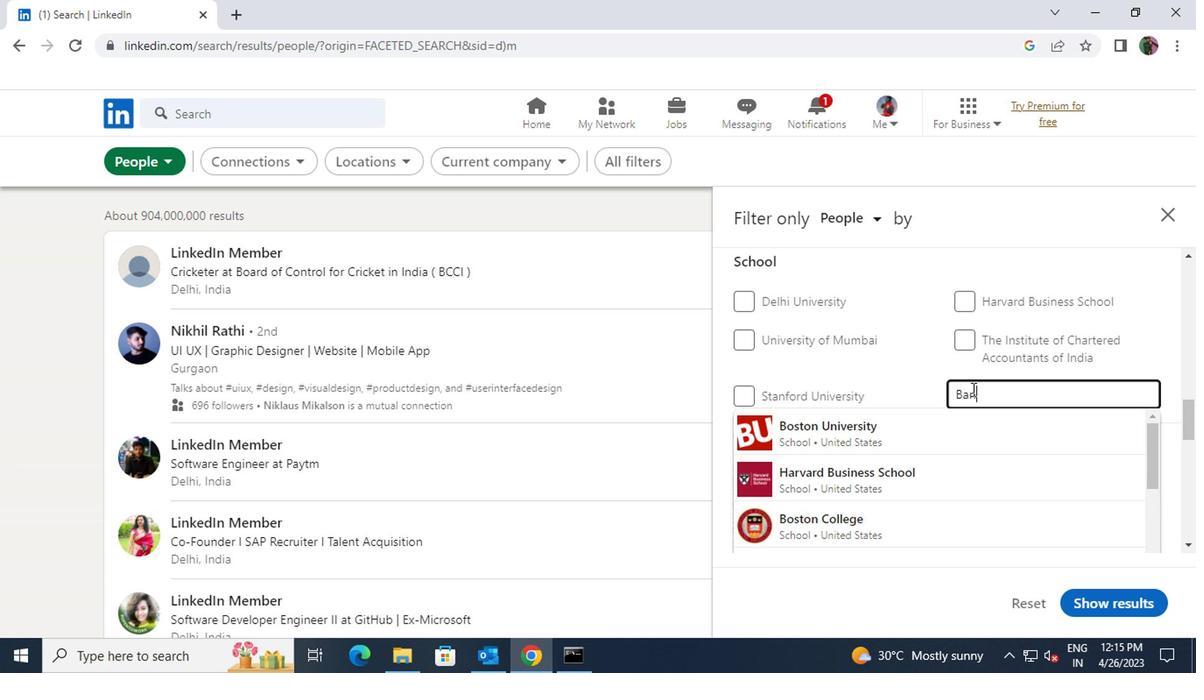 
Action: Mouse moved to (959, 427)
Screenshot: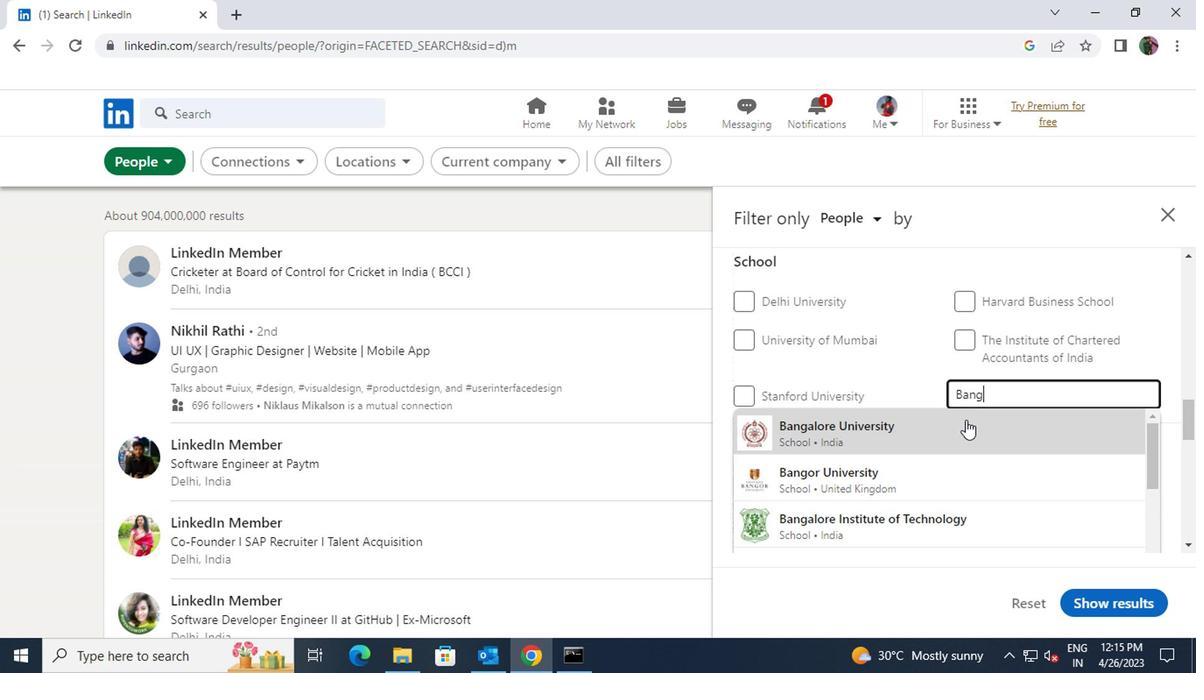 
Action: Mouse pressed left at (959, 427)
Screenshot: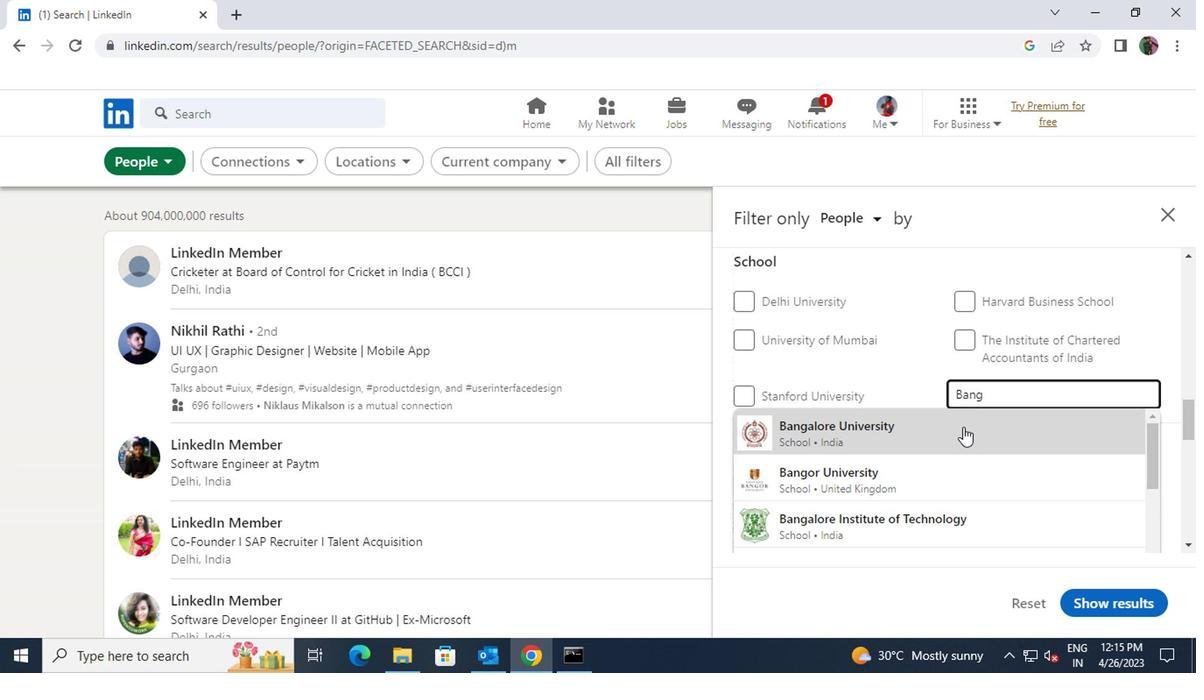 
Action: Mouse scrolled (959, 426) with delta (0, -1)
Screenshot: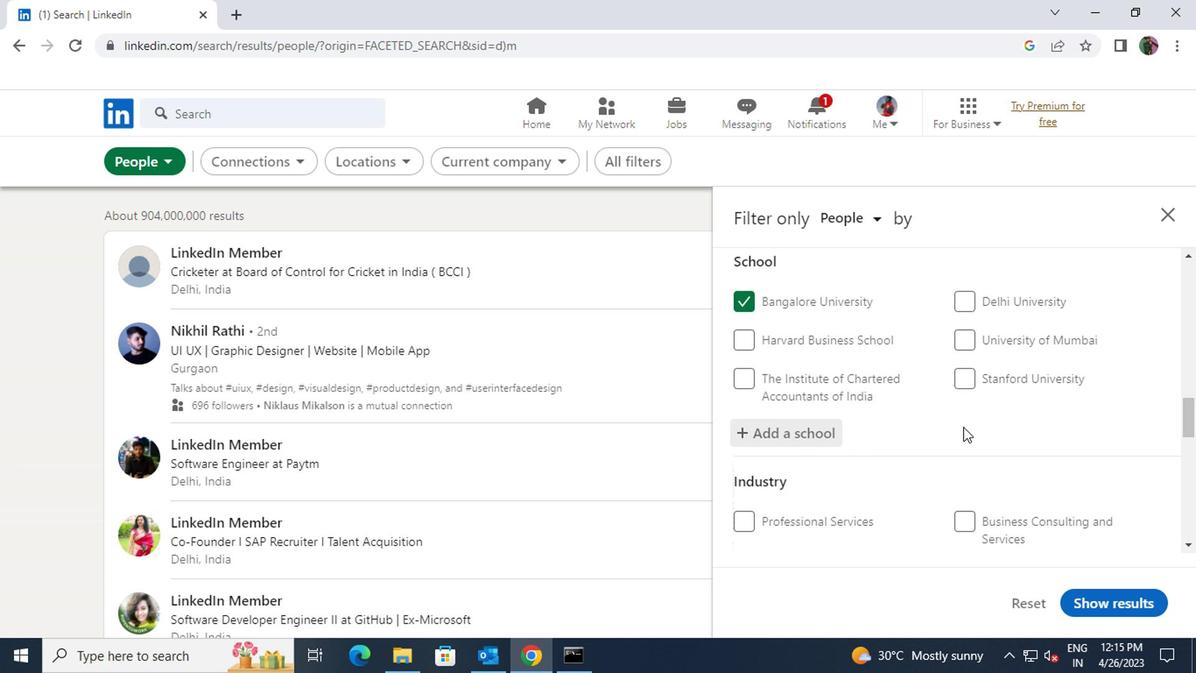 
Action: Mouse scrolled (959, 426) with delta (0, -1)
Screenshot: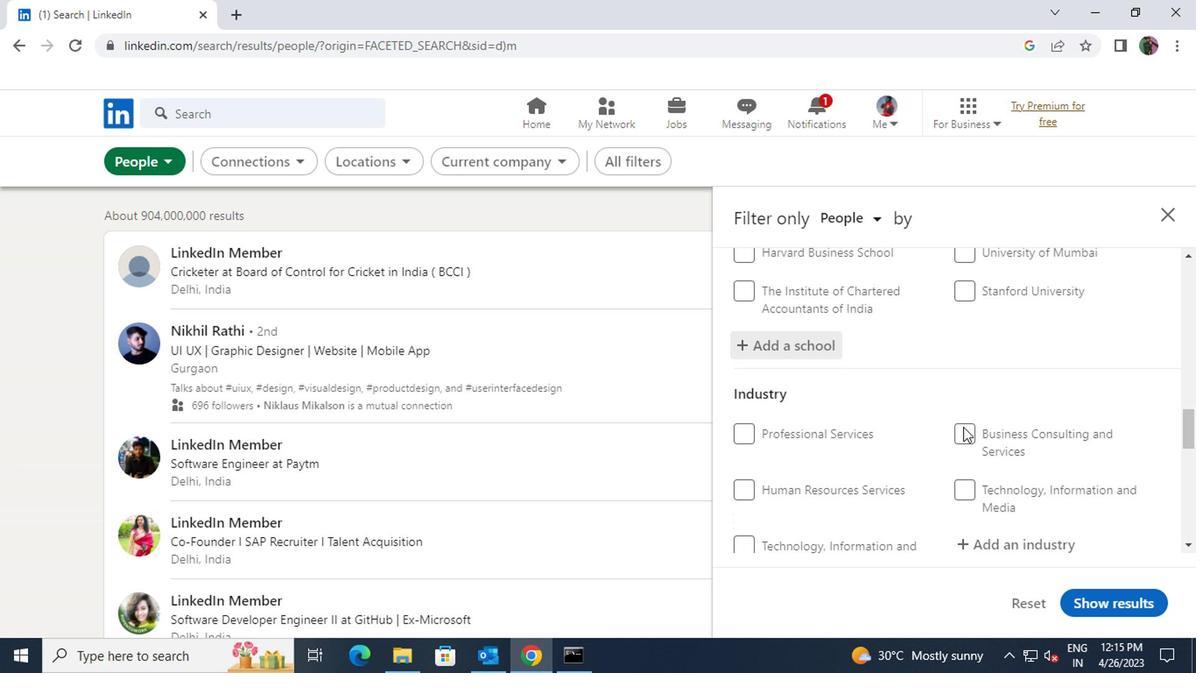 
Action: Mouse moved to (980, 456)
Screenshot: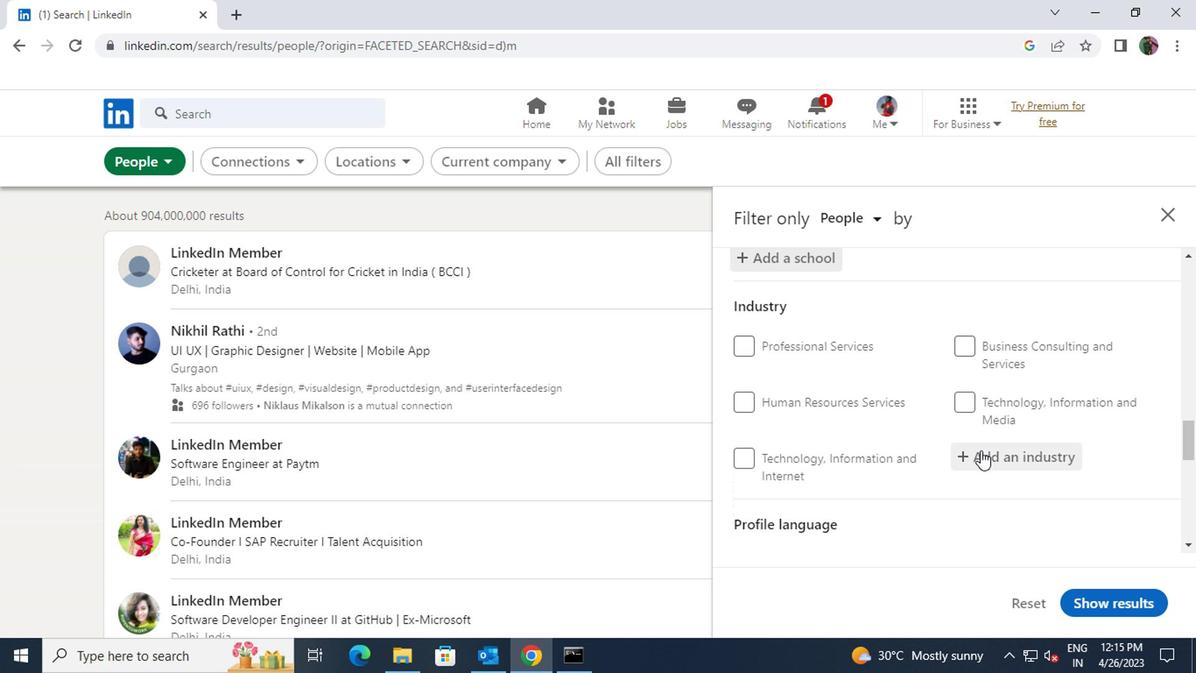 
Action: Mouse pressed left at (980, 456)
Screenshot: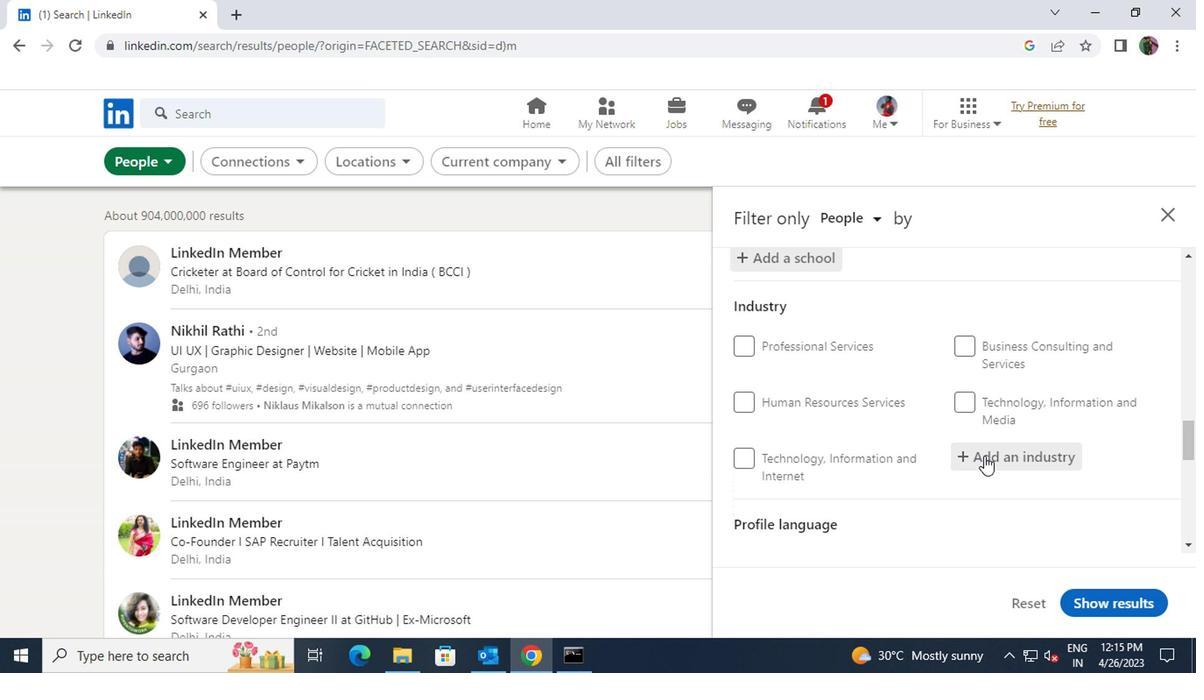 
Action: Key pressed <Key.shift>ACCE
Screenshot: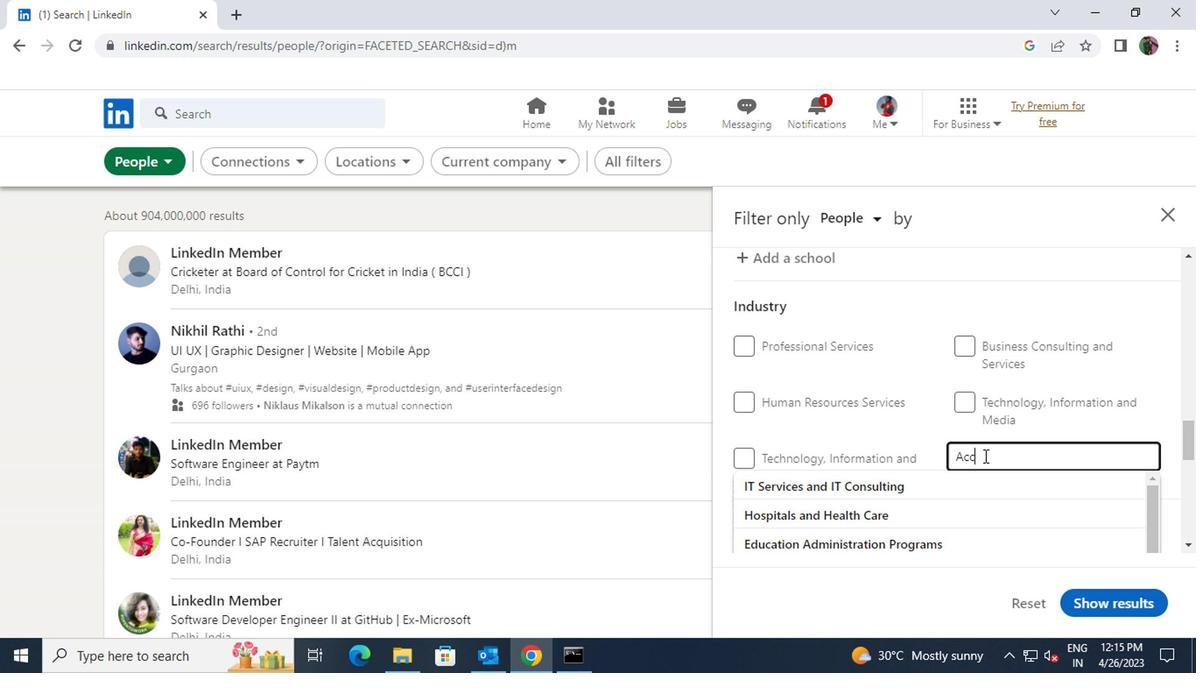 
Action: Mouse moved to (979, 484)
Screenshot: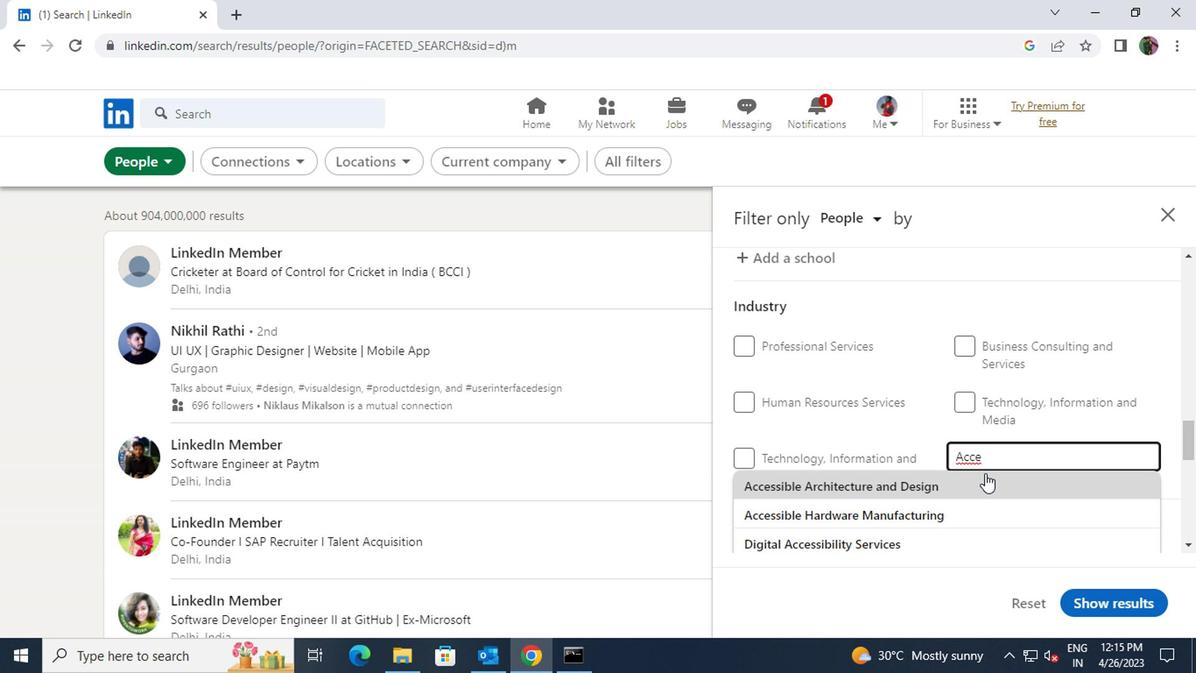
Action: Mouse pressed left at (979, 484)
Screenshot: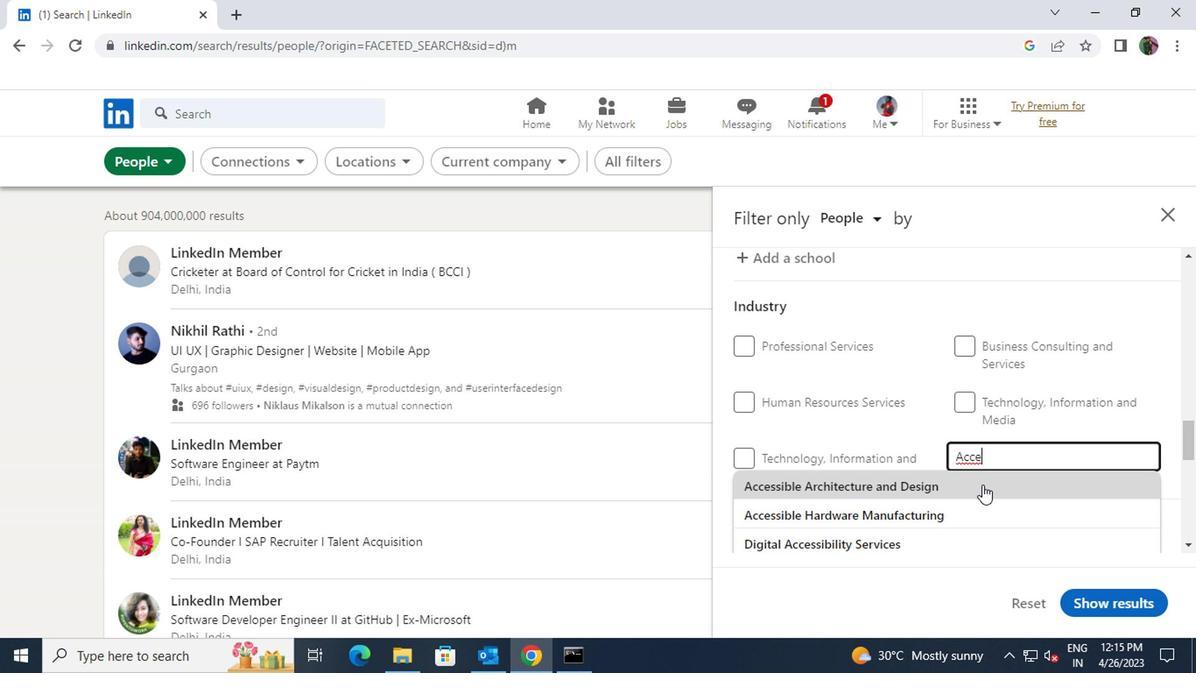
Action: Mouse moved to (979, 486)
Screenshot: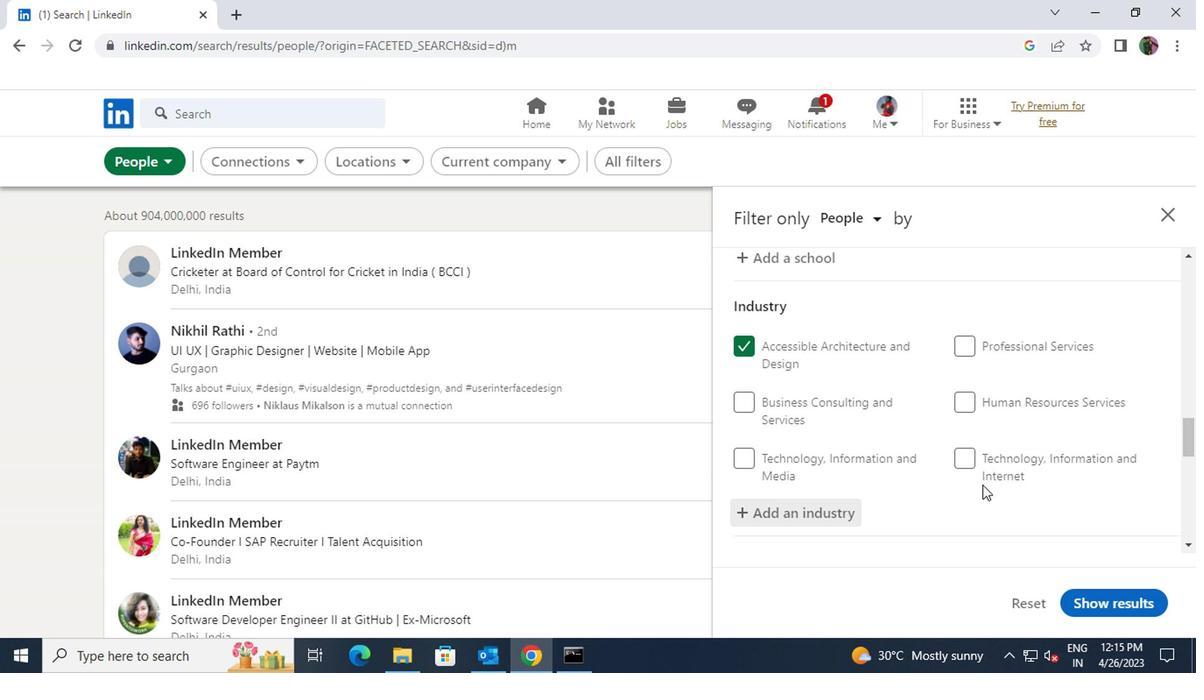 
Action: Mouse scrolled (979, 484) with delta (0, -1)
Screenshot: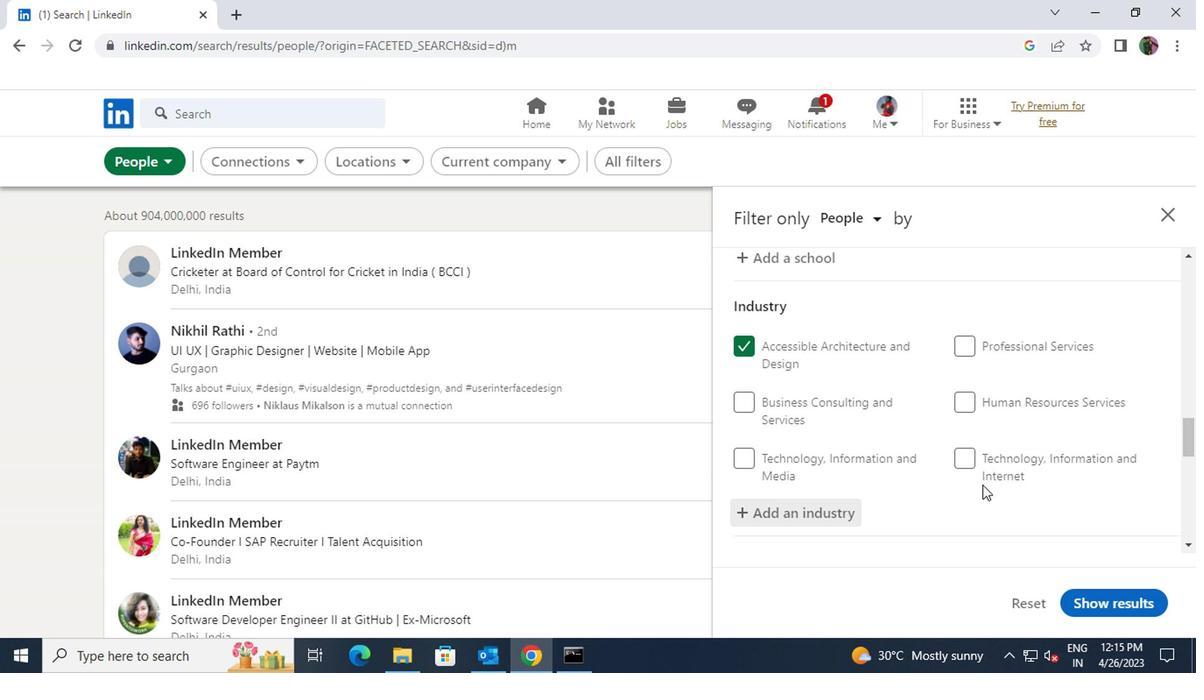 
Action: Mouse moved to (978, 486)
Screenshot: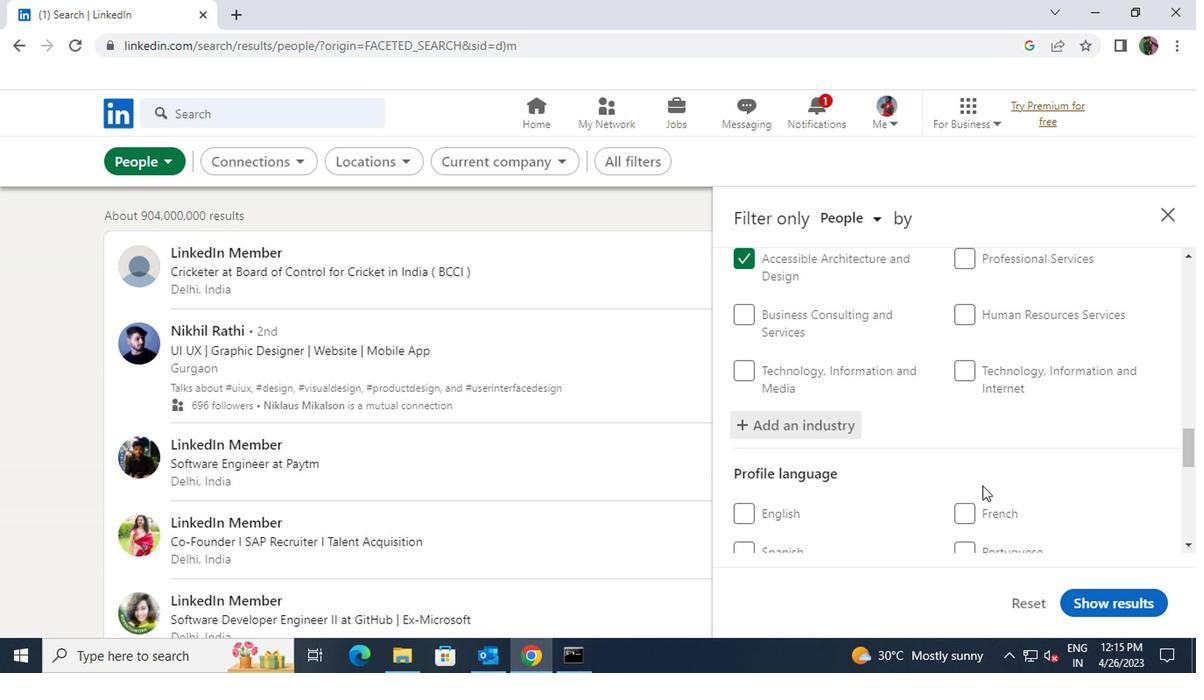 
Action: Mouse scrolled (978, 484) with delta (0, -1)
Screenshot: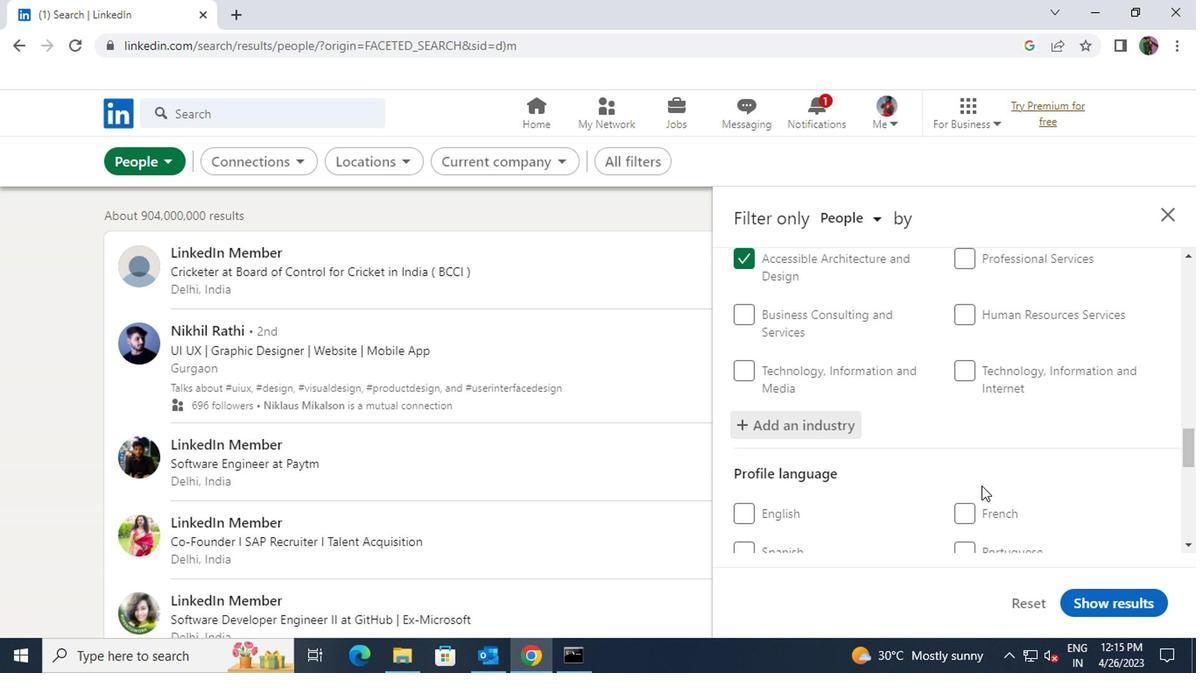 
Action: Mouse scrolled (978, 484) with delta (0, -1)
Screenshot: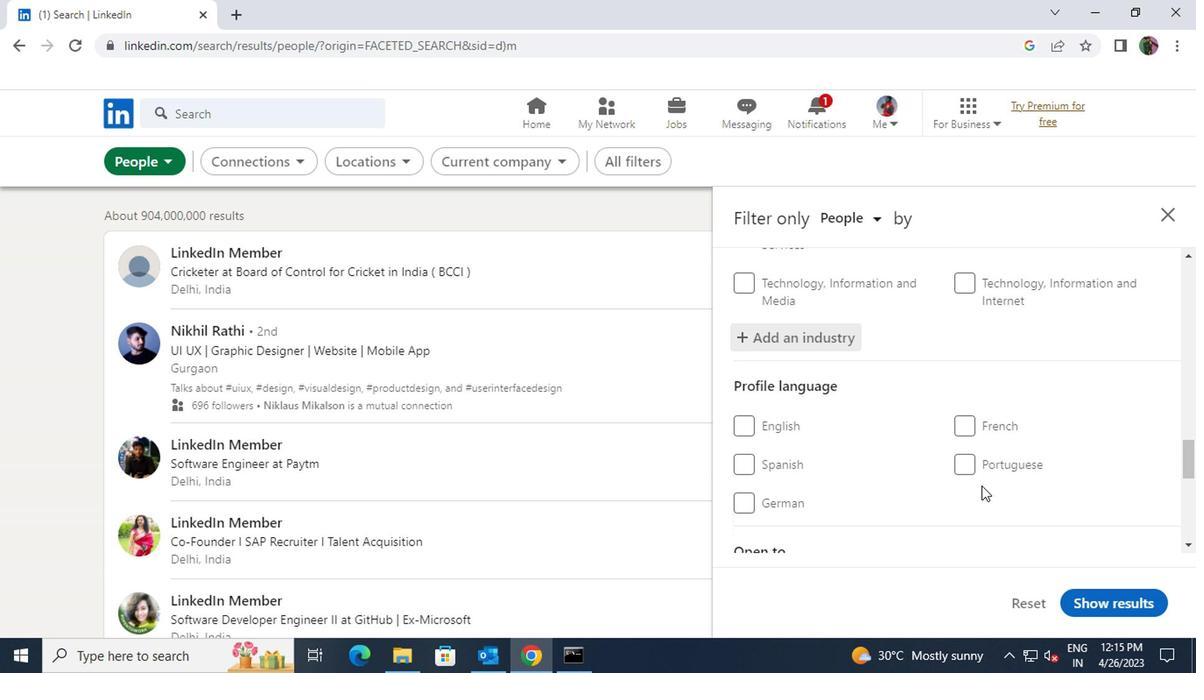 
Action: Mouse moved to (965, 337)
Screenshot: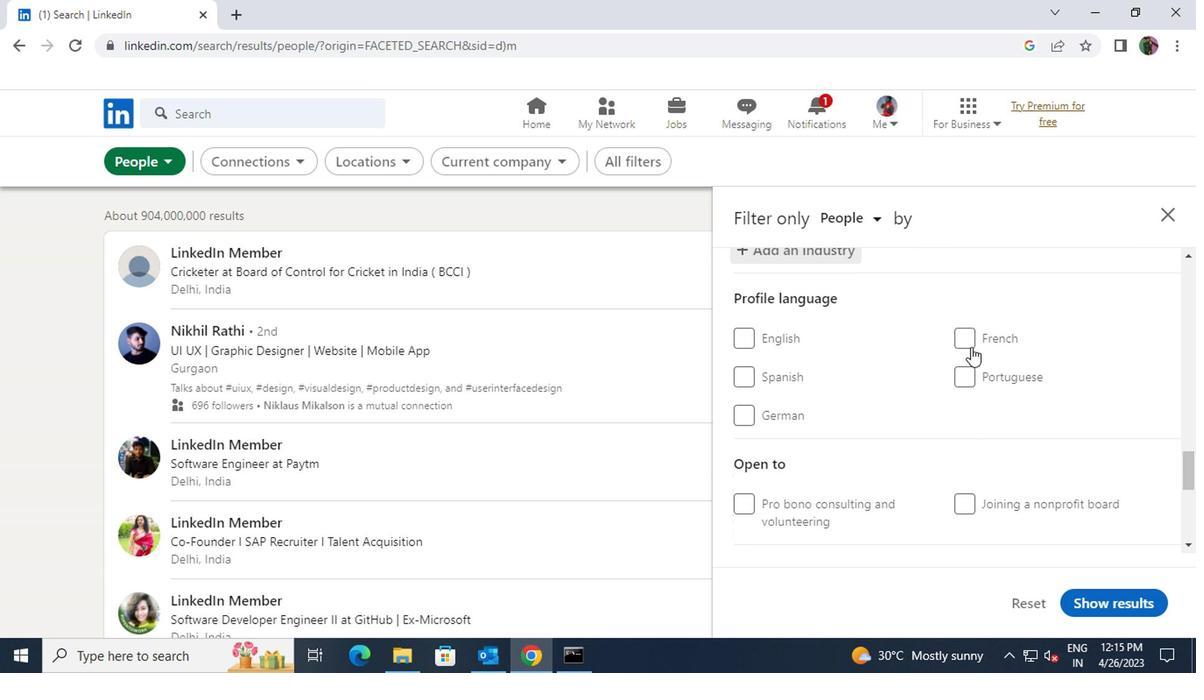 
Action: Mouse pressed left at (965, 337)
Screenshot: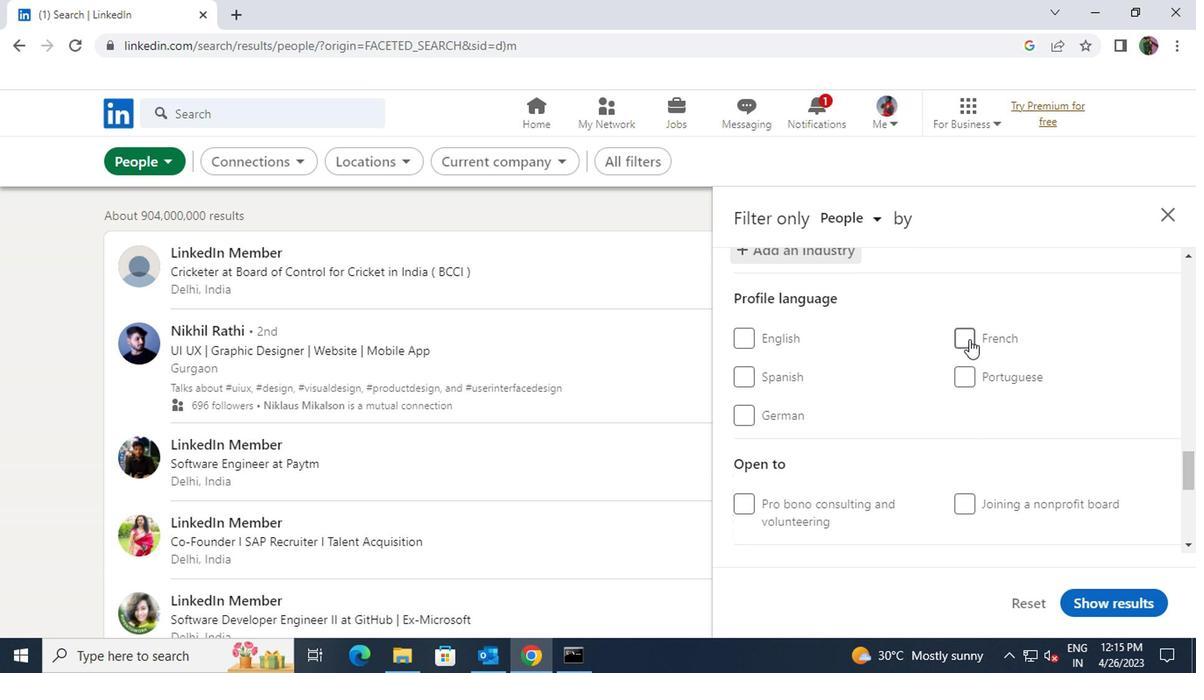 
Action: Mouse moved to (967, 443)
Screenshot: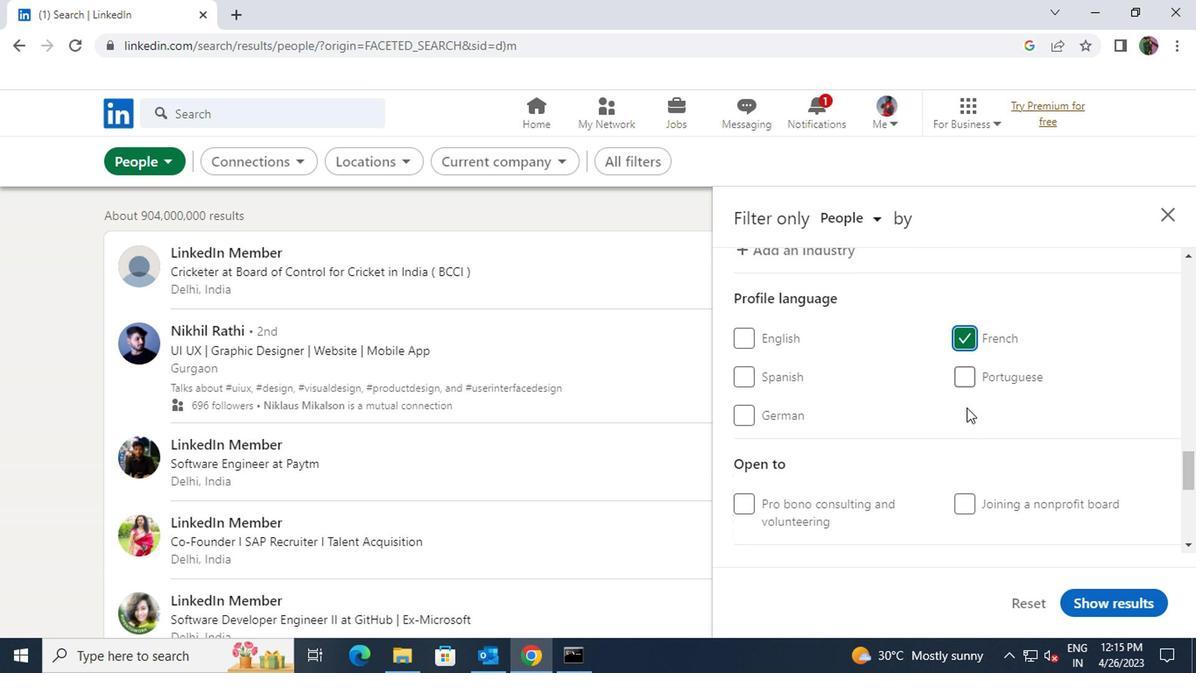 
Action: Mouse scrolled (967, 443) with delta (0, 0)
Screenshot: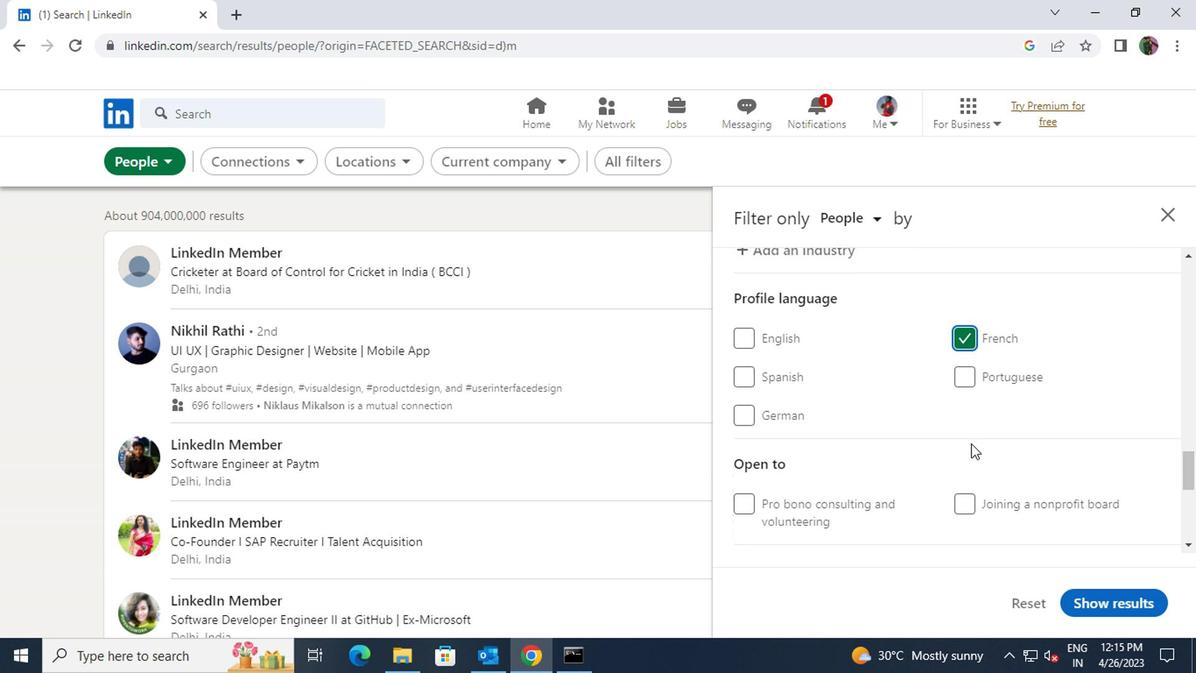 
Action: Mouse scrolled (967, 443) with delta (0, 0)
Screenshot: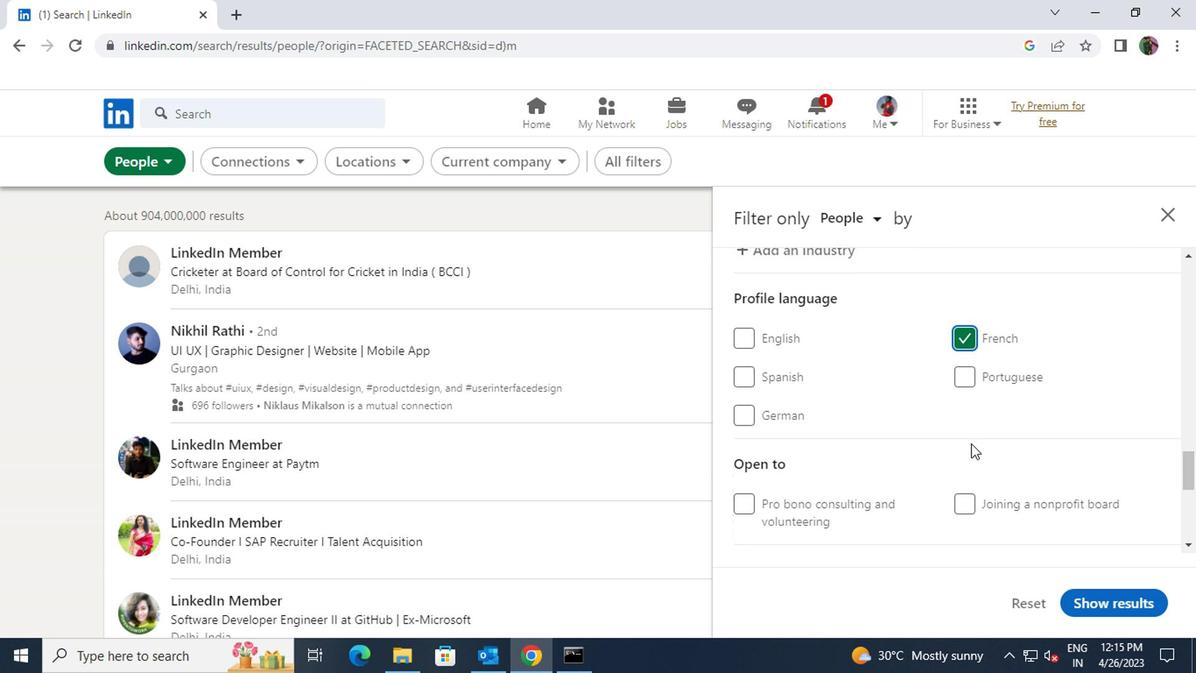 
Action: Mouse scrolled (967, 443) with delta (0, 0)
Screenshot: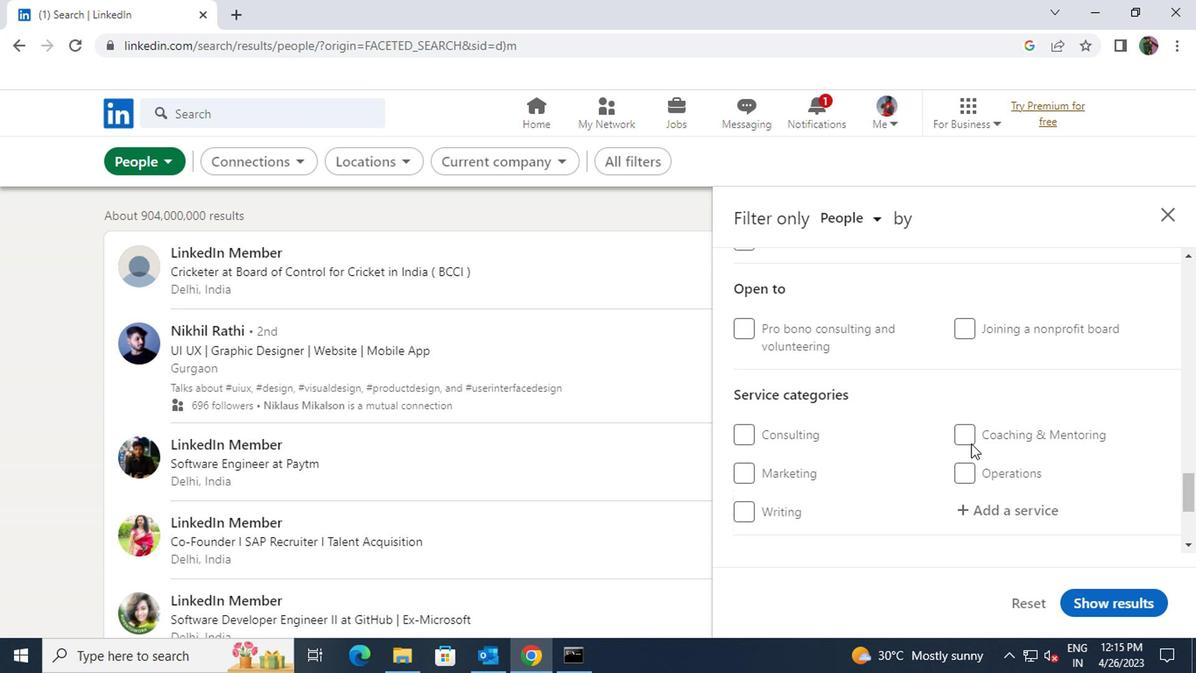 
Action: Mouse moved to (974, 426)
Screenshot: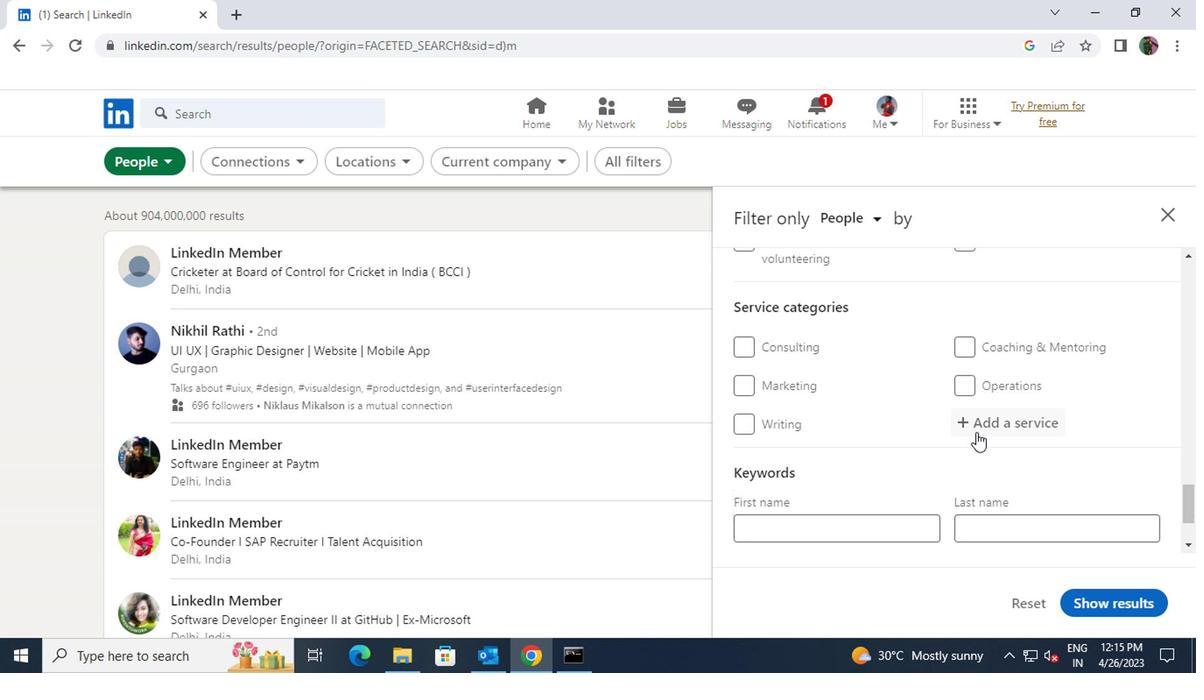
Action: Mouse pressed left at (974, 426)
Screenshot: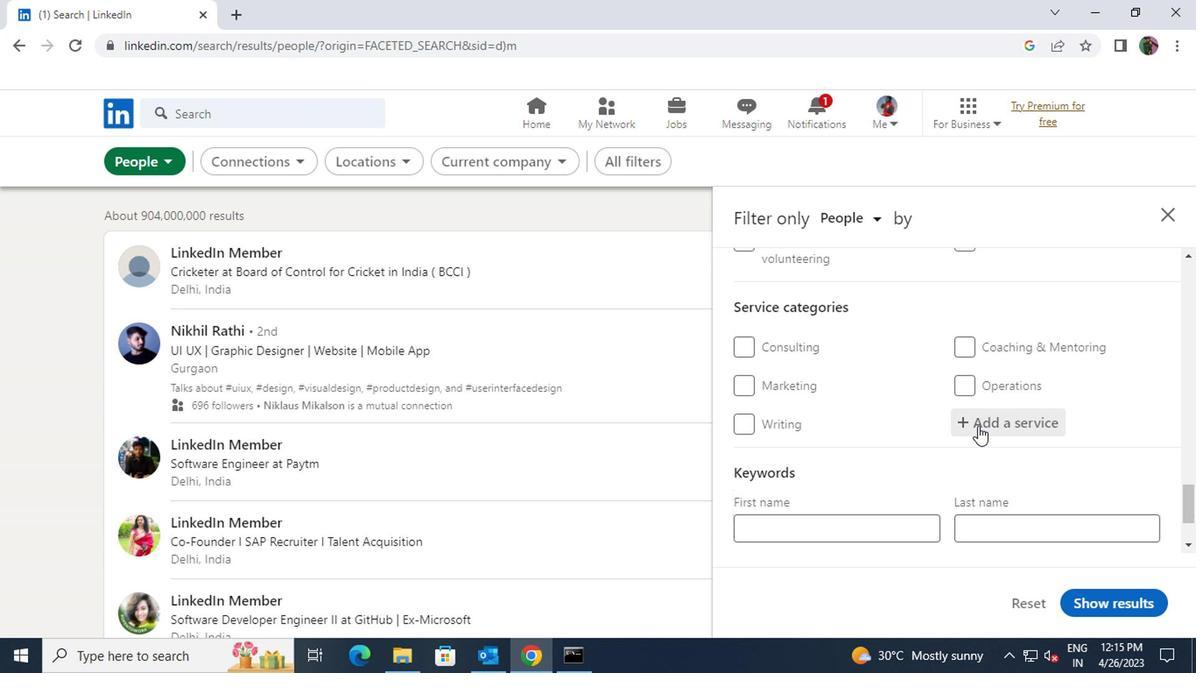 
Action: Key pressed <Key.shift>GENE
Screenshot: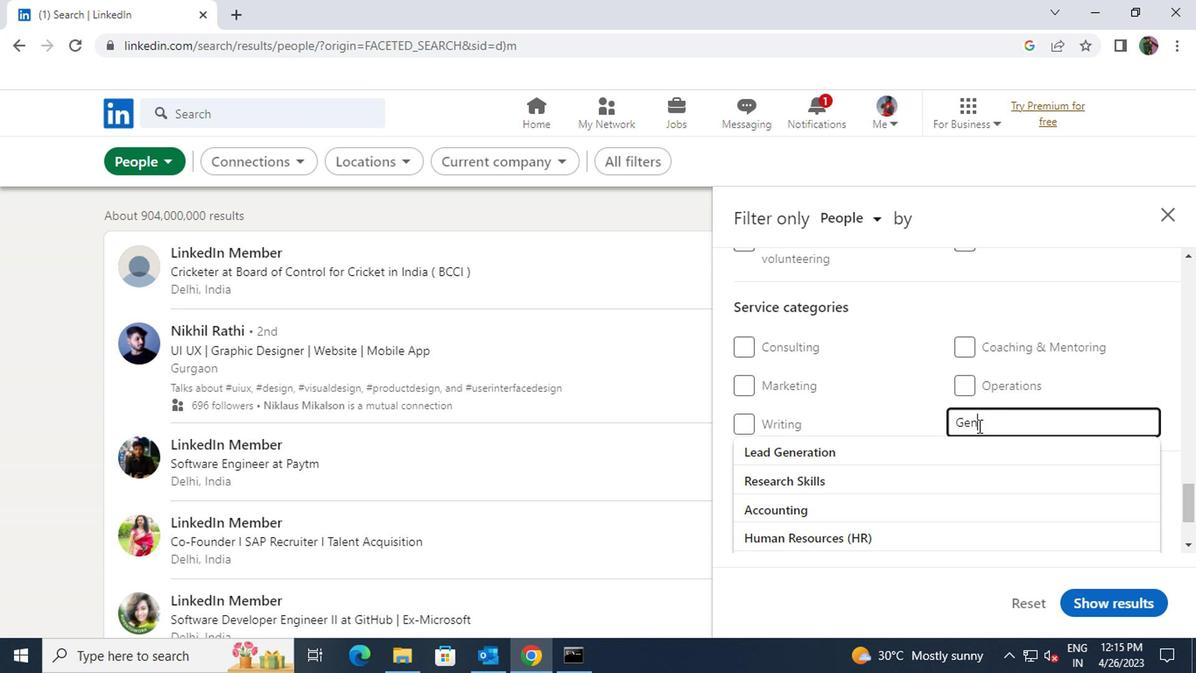 
Action: Mouse moved to (954, 448)
Screenshot: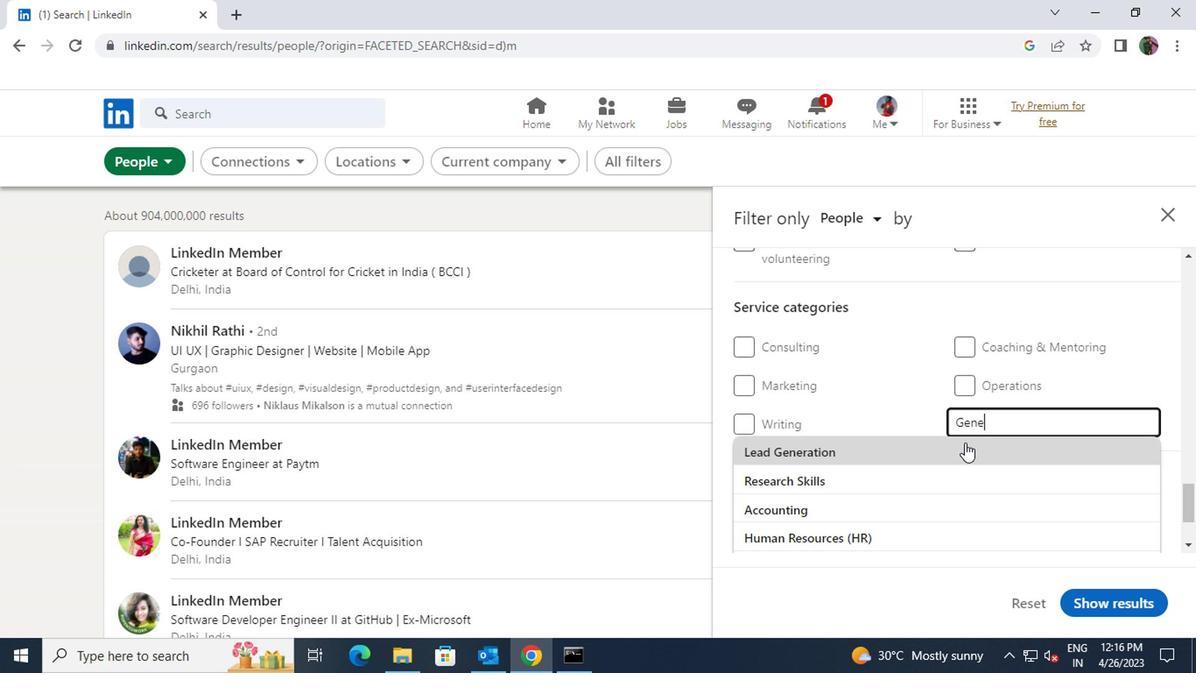 
Action: Mouse pressed left at (954, 448)
Screenshot: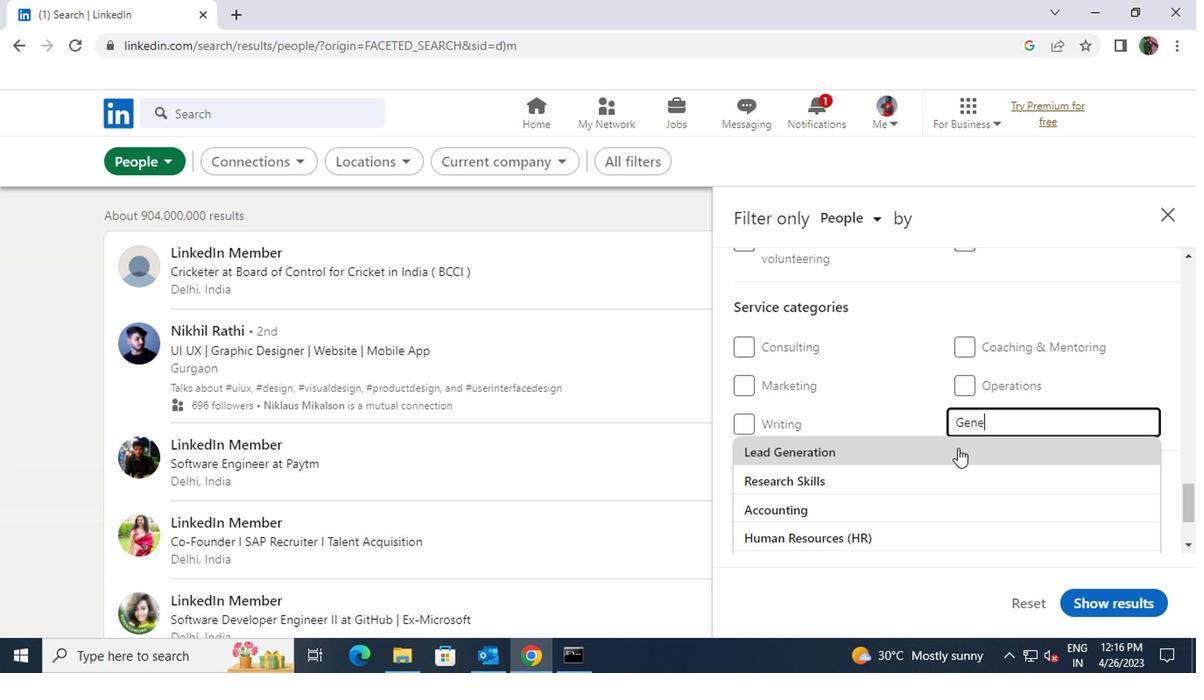 
Action: Mouse scrolled (954, 447) with delta (0, 0)
Screenshot: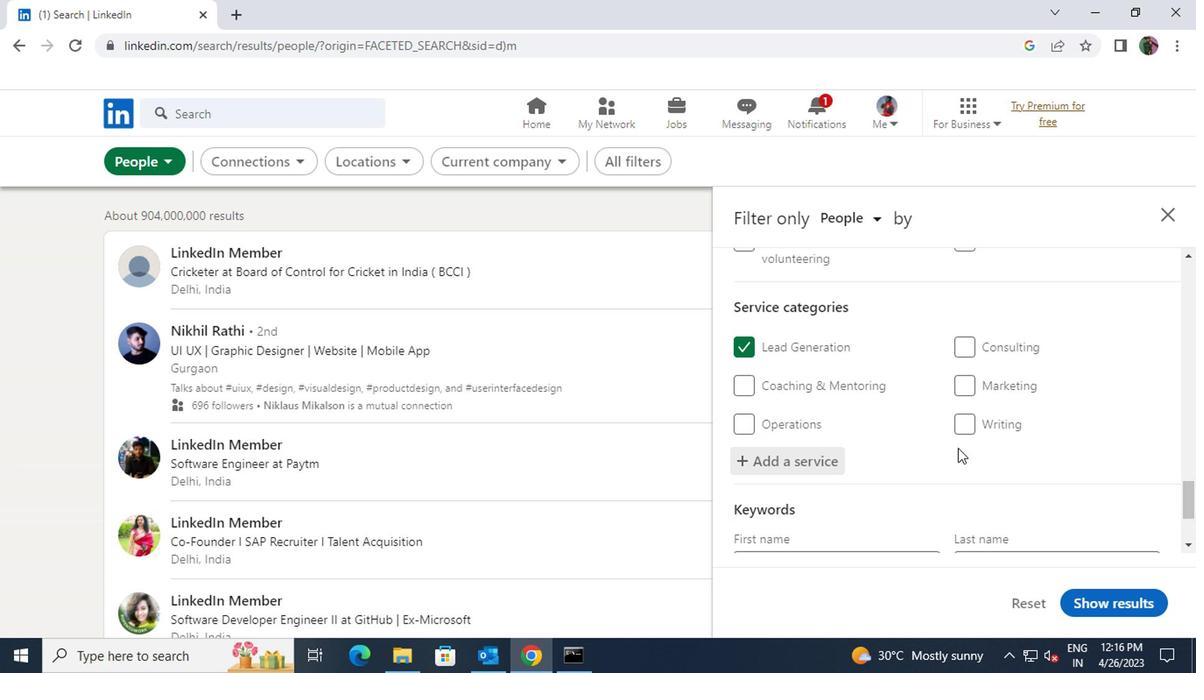 
Action: Mouse scrolled (954, 447) with delta (0, 0)
Screenshot: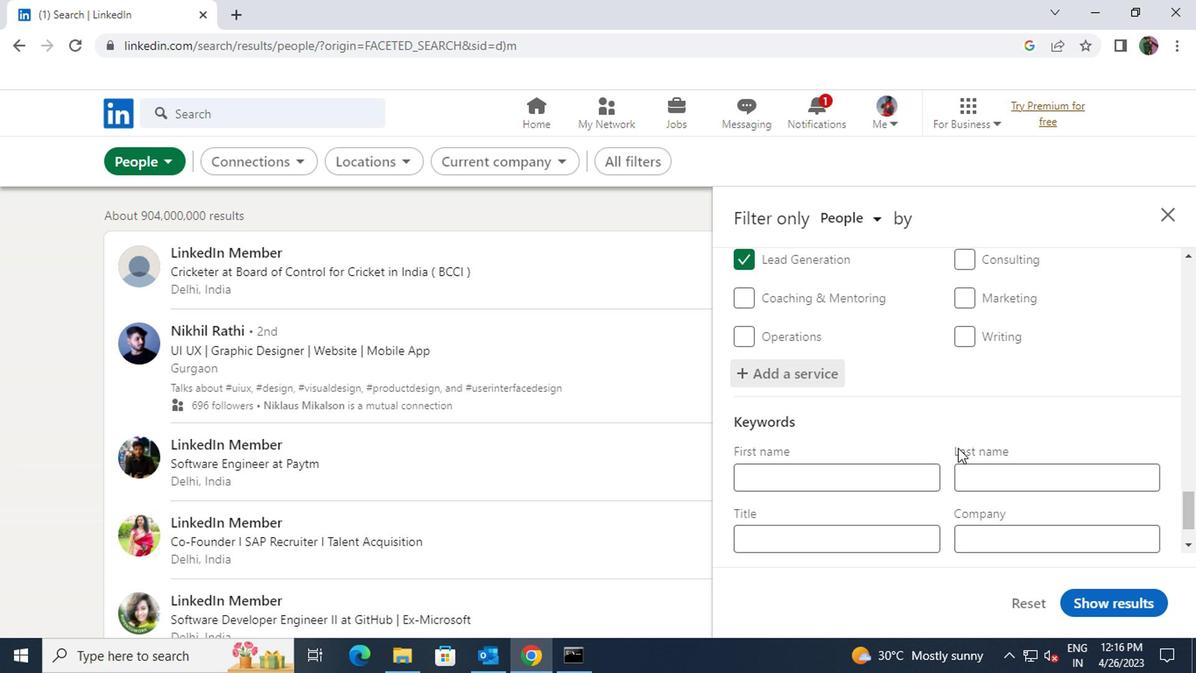 
Action: Mouse scrolled (954, 447) with delta (0, 0)
Screenshot: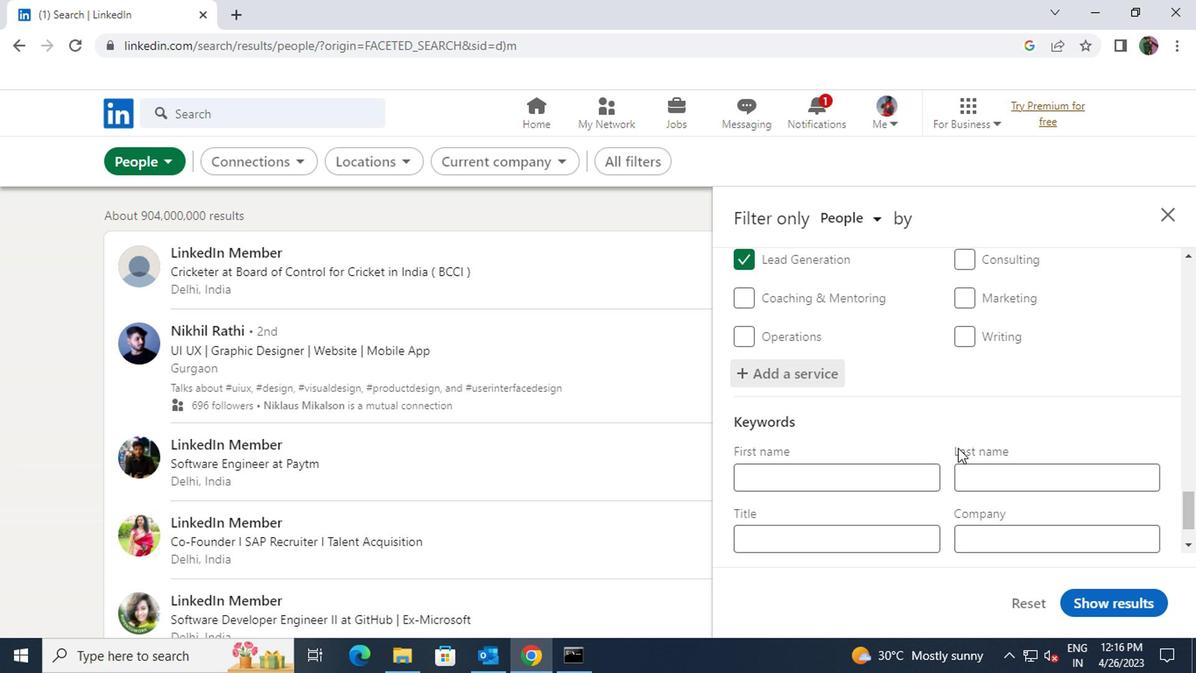 
Action: Mouse moved to (871, 471)
Screenshot: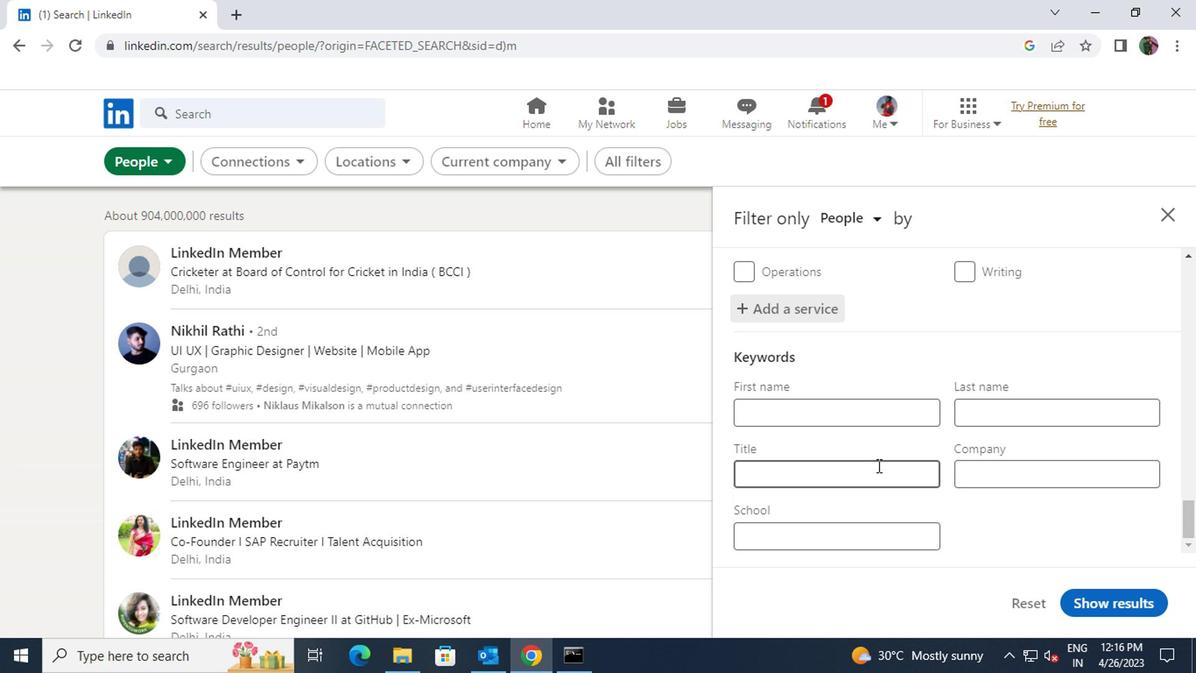 
Action: Mouse pressed left at (871, 471)
Screenshot: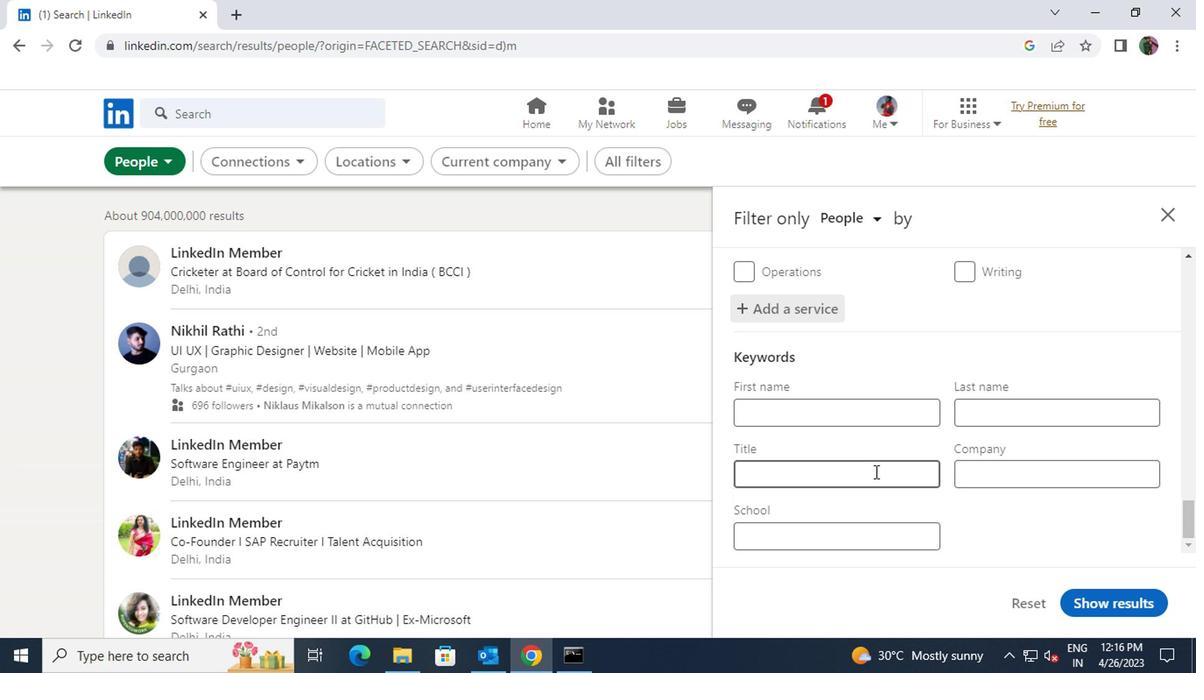 
Action: Key pressed <Key.shift>ANALYST
Screenshot: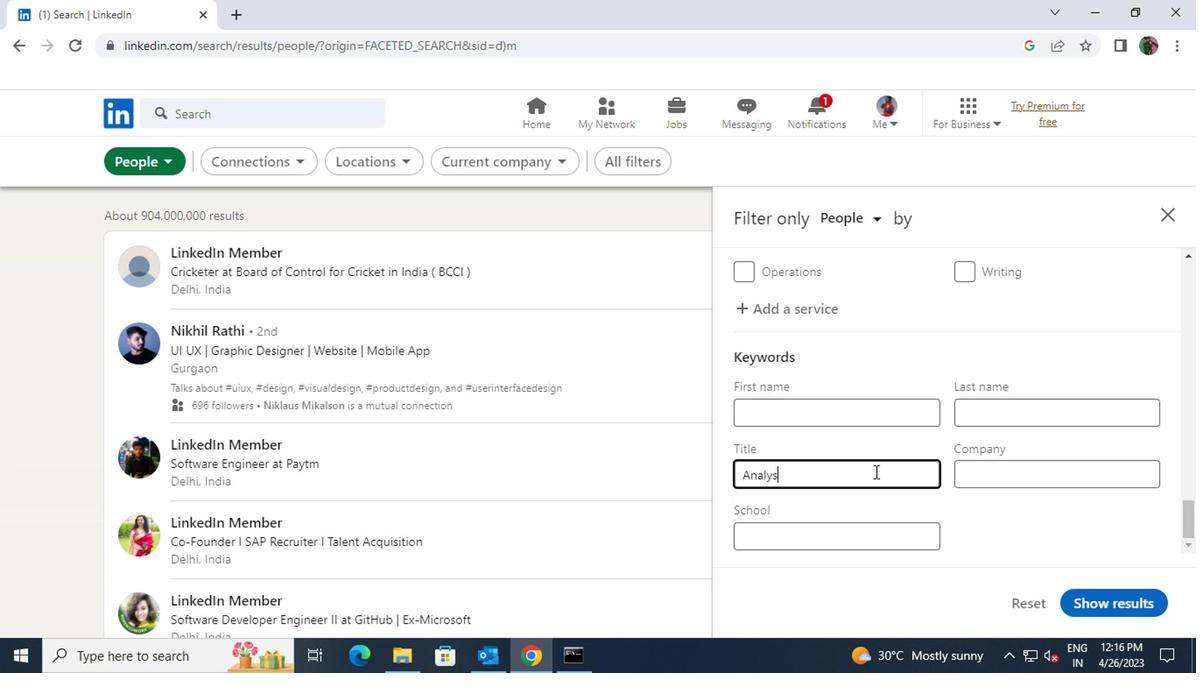 
Action: Mouse moved to (1088, 608)
Screenshot: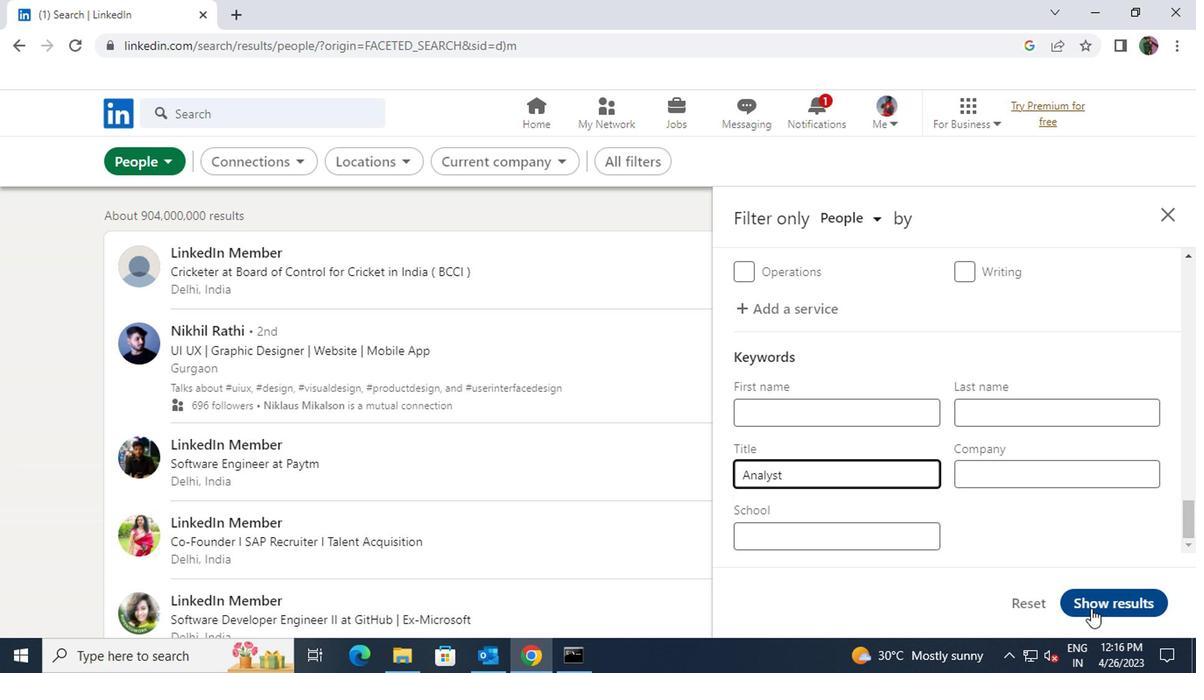 
Action: Mouse pressed left at (1088, 608)
Screenshot: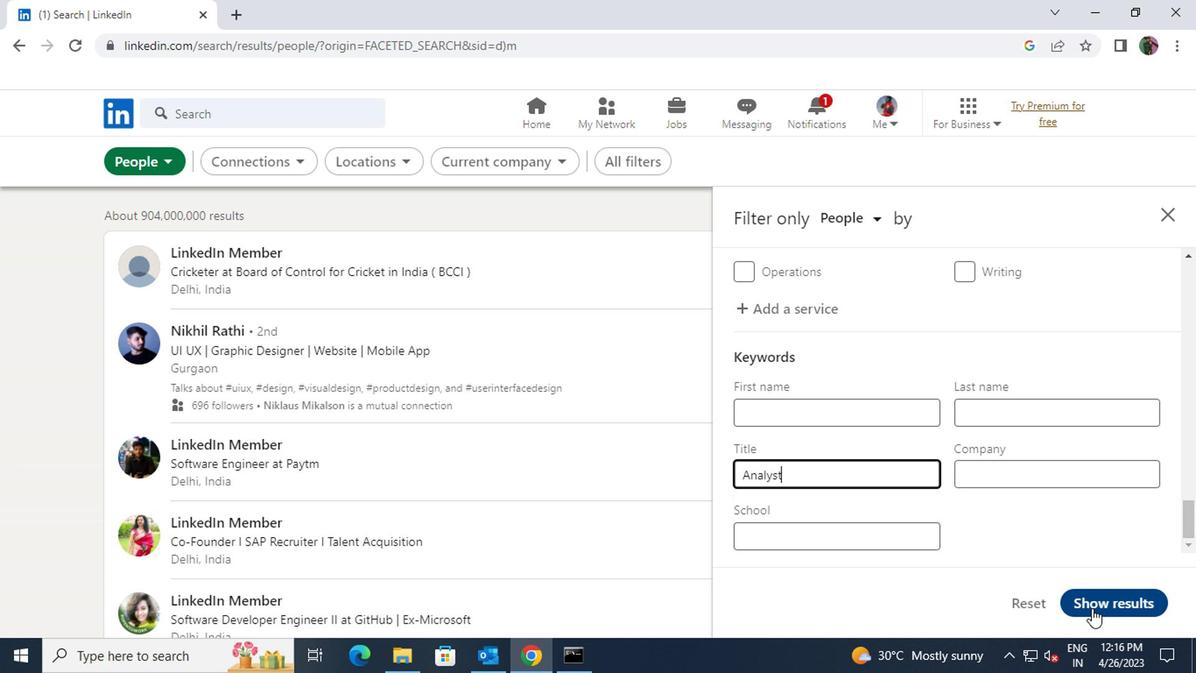 
